 Task: Add Barbara's Cinnamon Puffin Cereal to the cart.
Action: Mouse moved to (1024, 350)
Screenshot: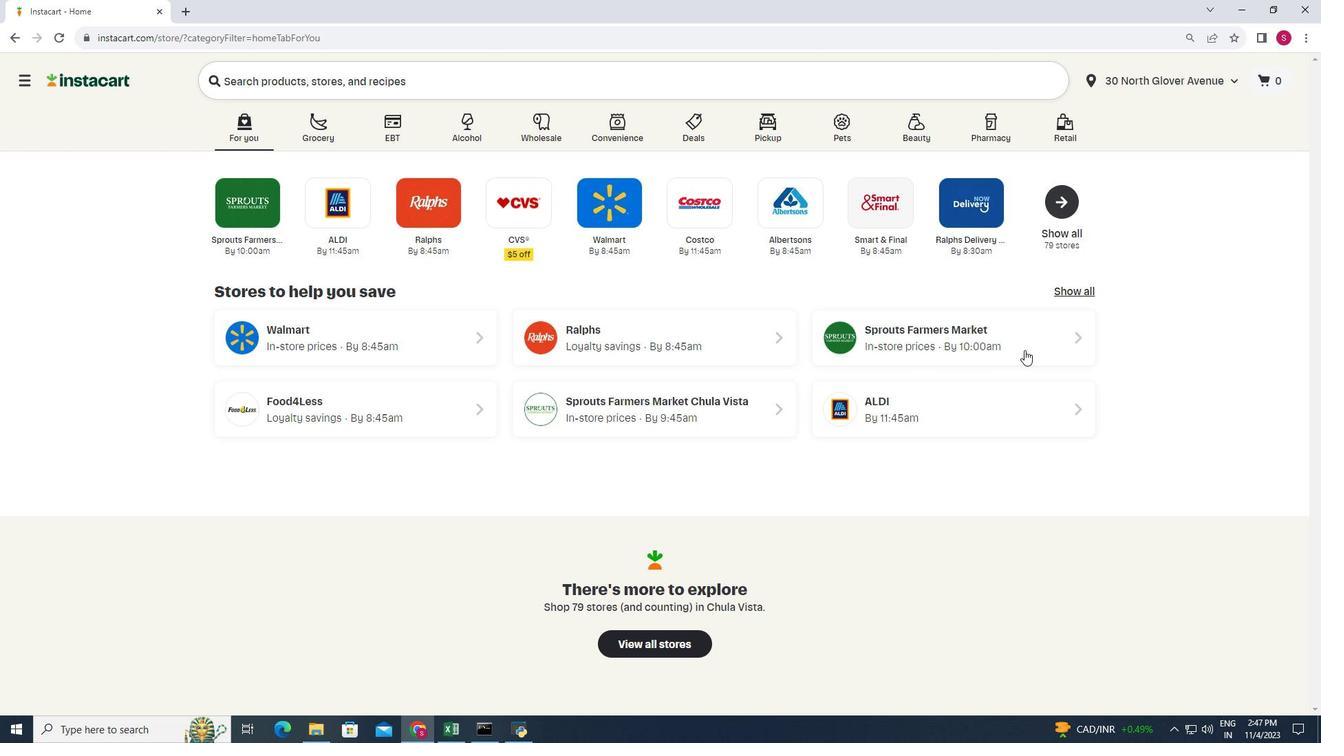 
Action: Mouse pressed left at (1024, 350)
Screenshot: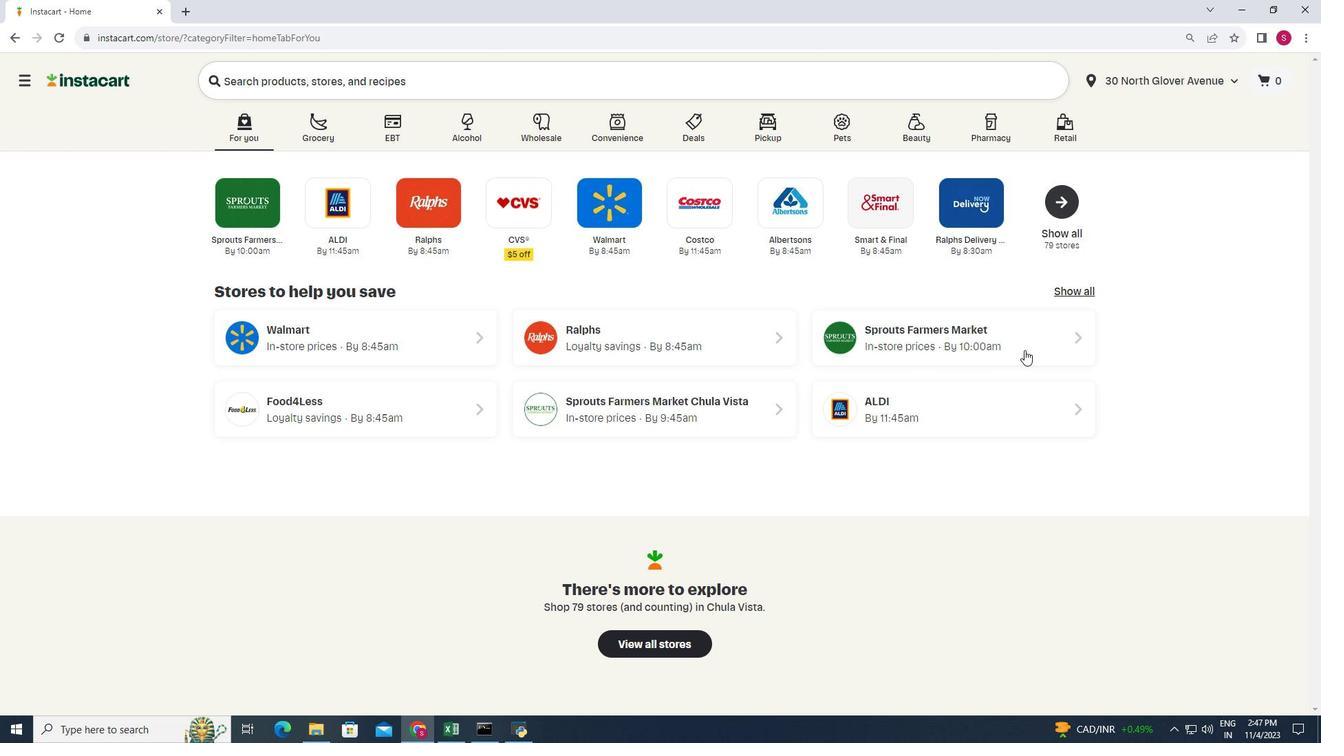 
Action: Mouse moved to (119, 567)
Screenshot: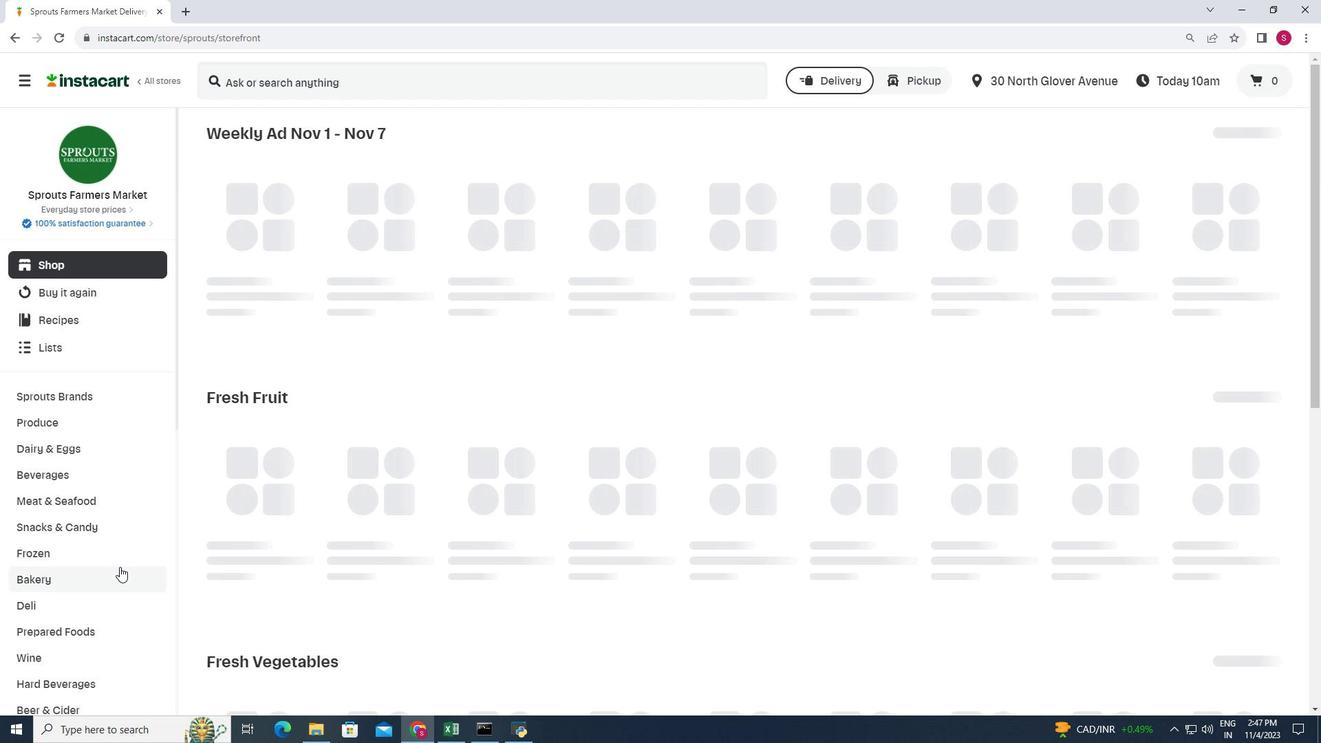 
Action: Mouse scrolled (119, 566) with delta (0, 0)
Screenshot: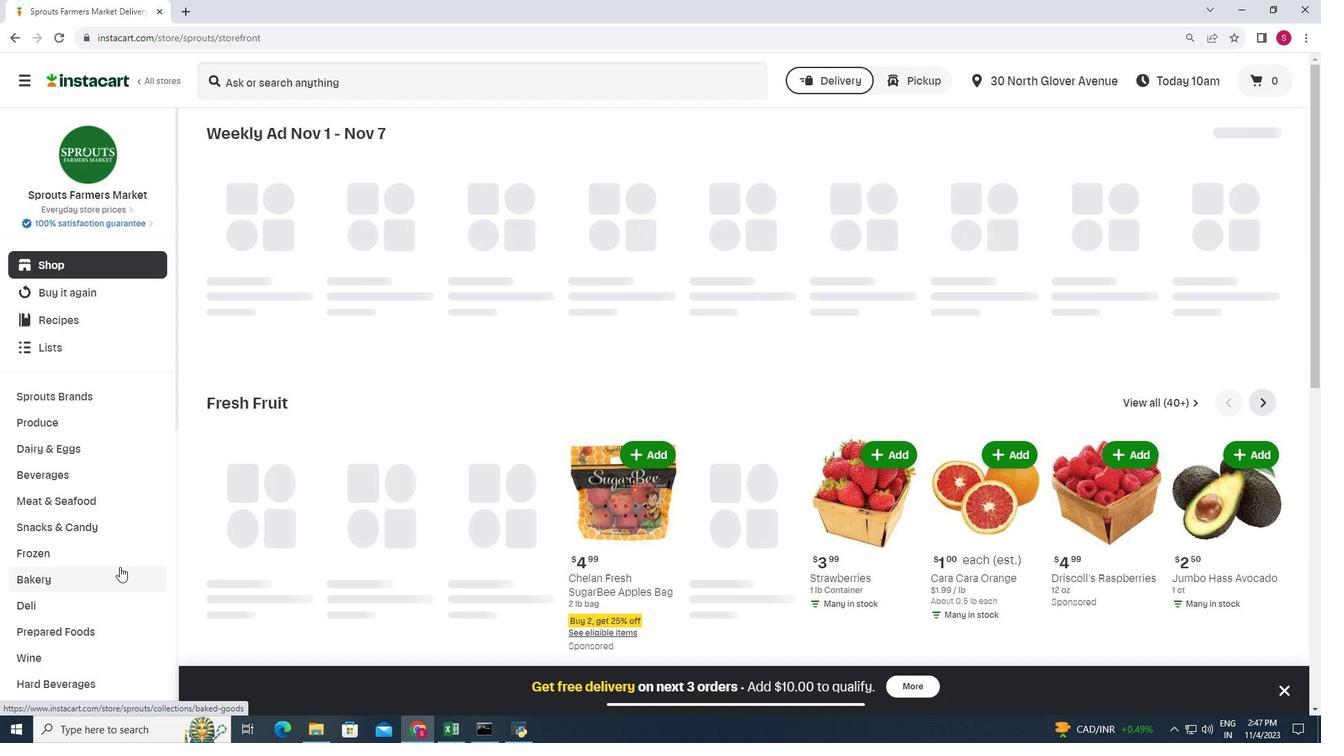 
Action: Mouse scrolled (119, 566) with delta (0, 0)
Screenshot: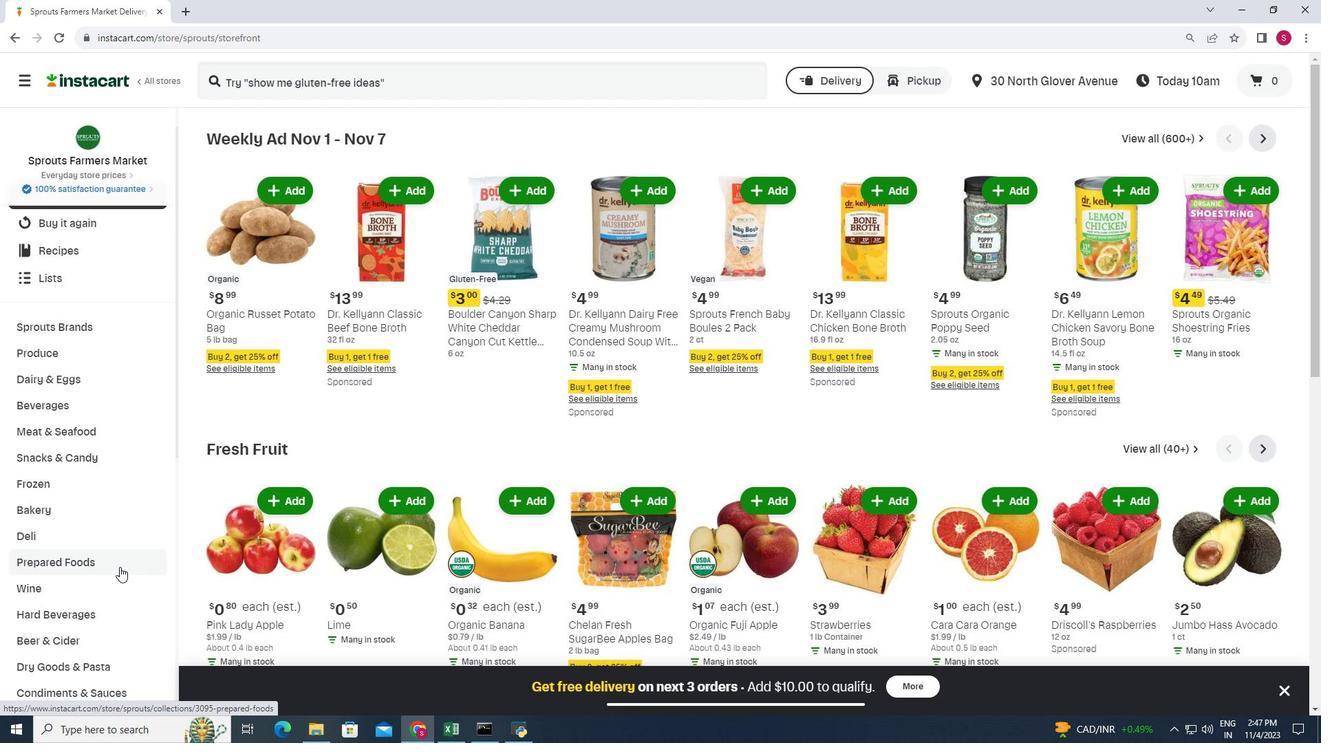 
Action: Mouse moved to (97, 577)
Screenshot: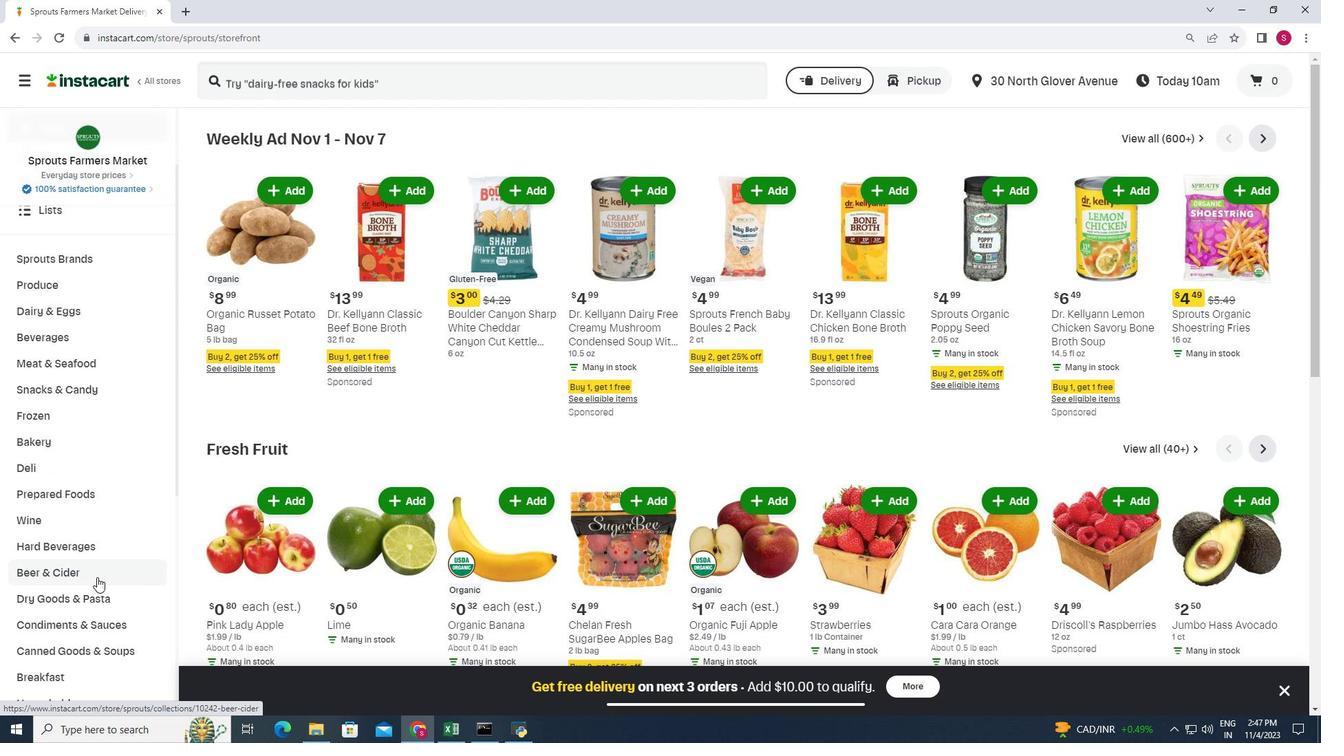 
Action: Mouse scrolled (97, 576) with delta (0, 0)
Screenshot: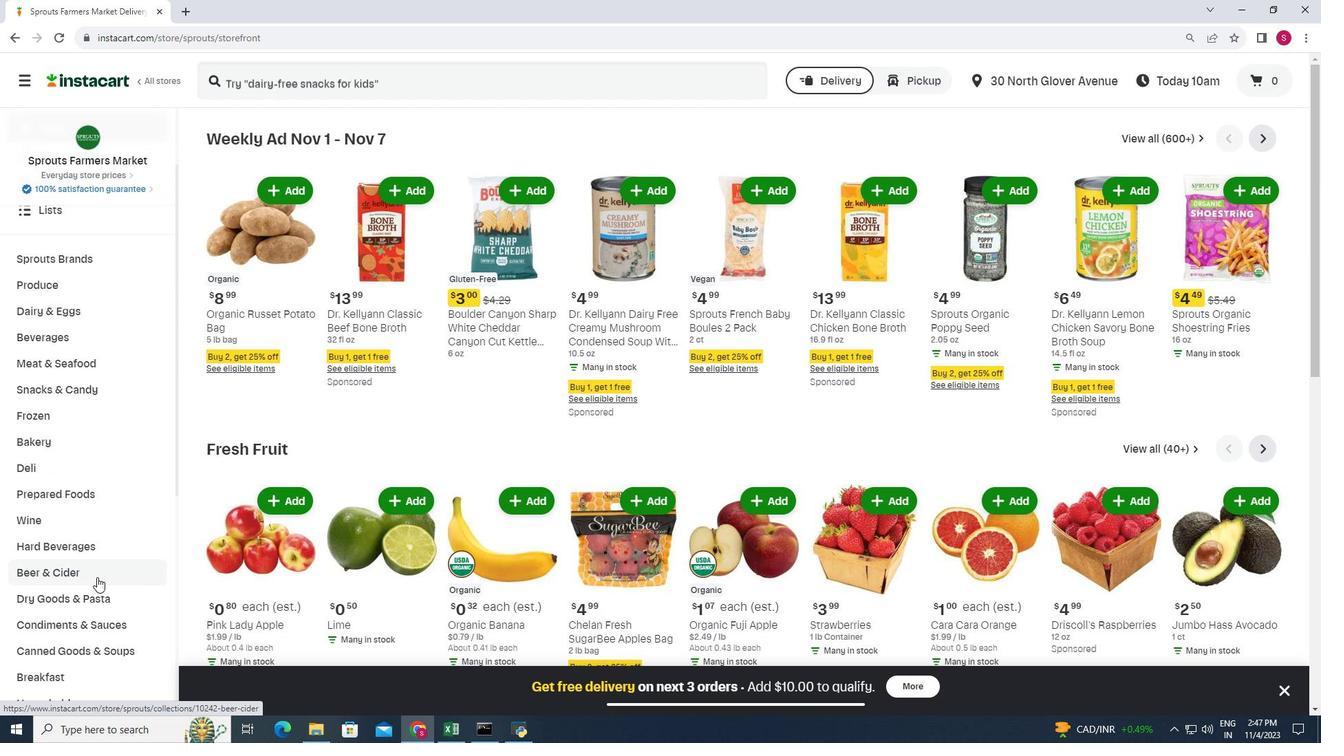 
Action: Mouse scrolled (97, 576) with delta (0, 0)
Screenshot: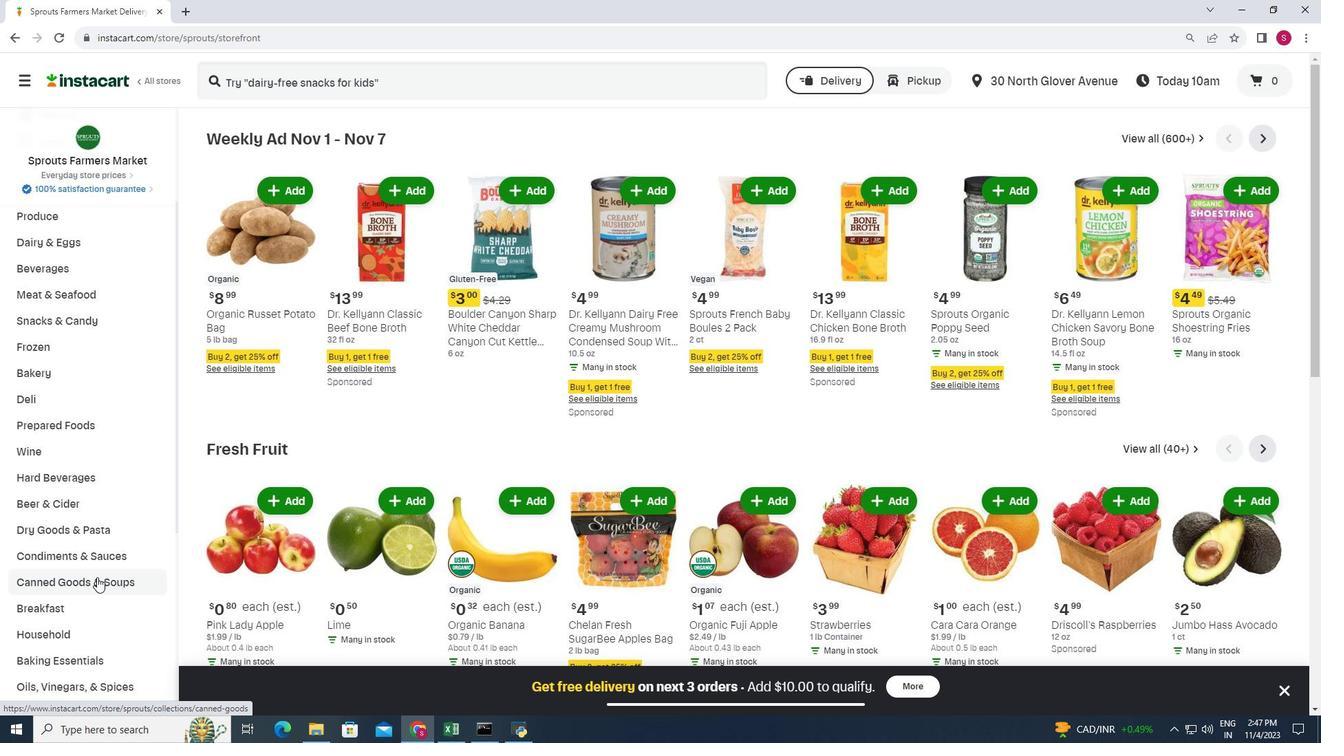 
Action: Mouse moved to (103, 537)
Screenshot: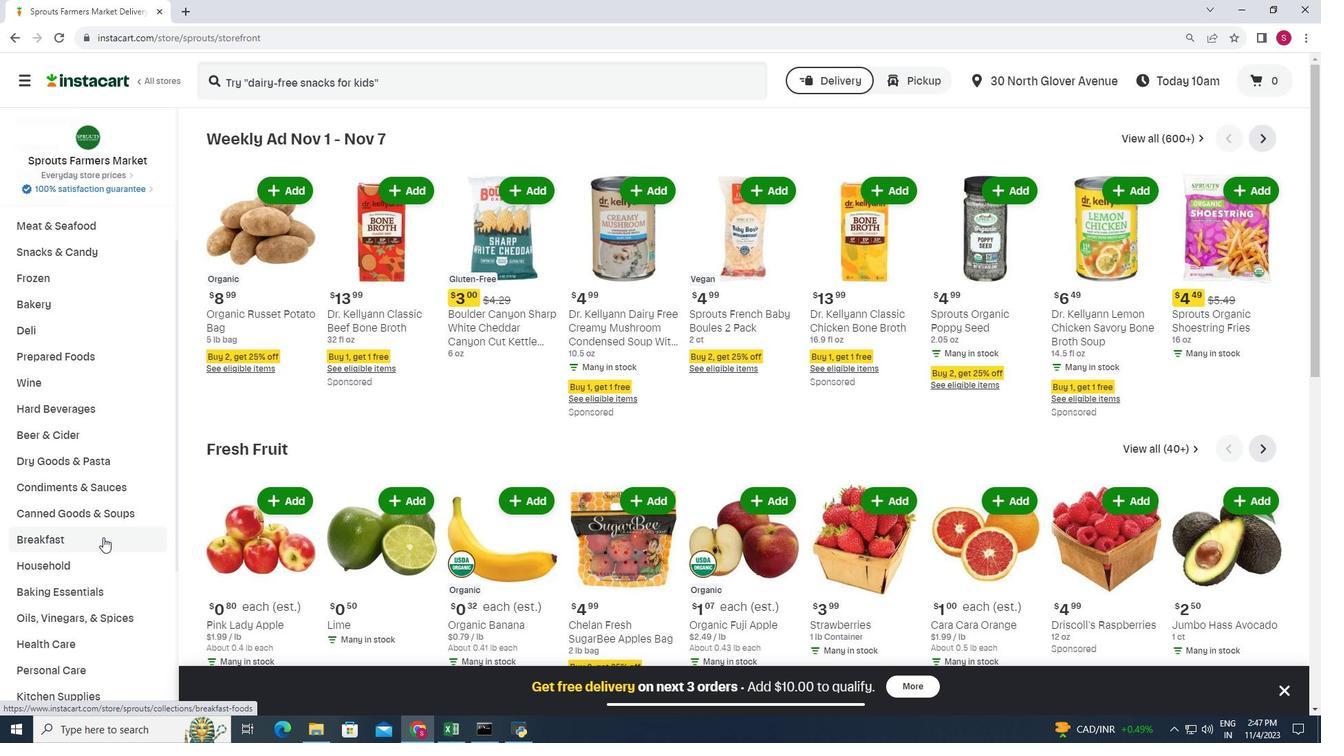 
Action: Mouse pressed left at (103, 537)
Screenshot: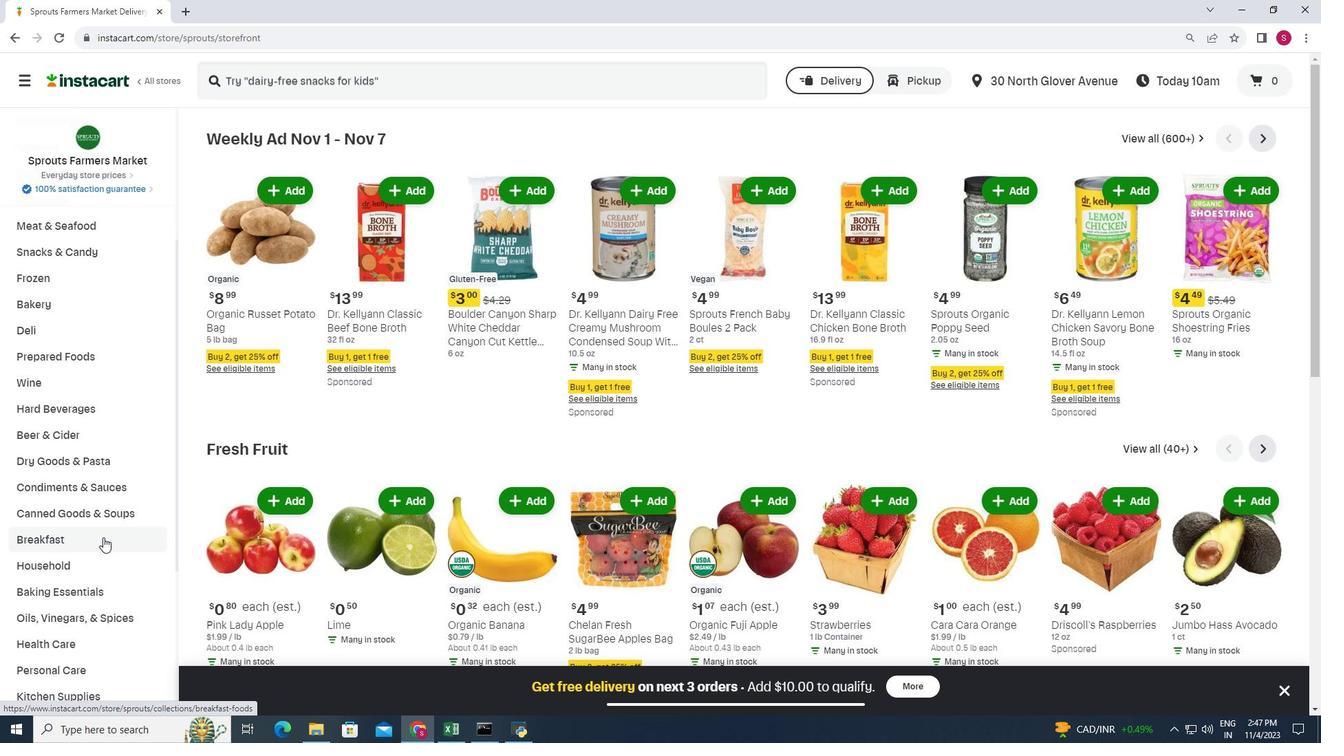 
Action: Mouse moved to (913, 168)
Screenshot: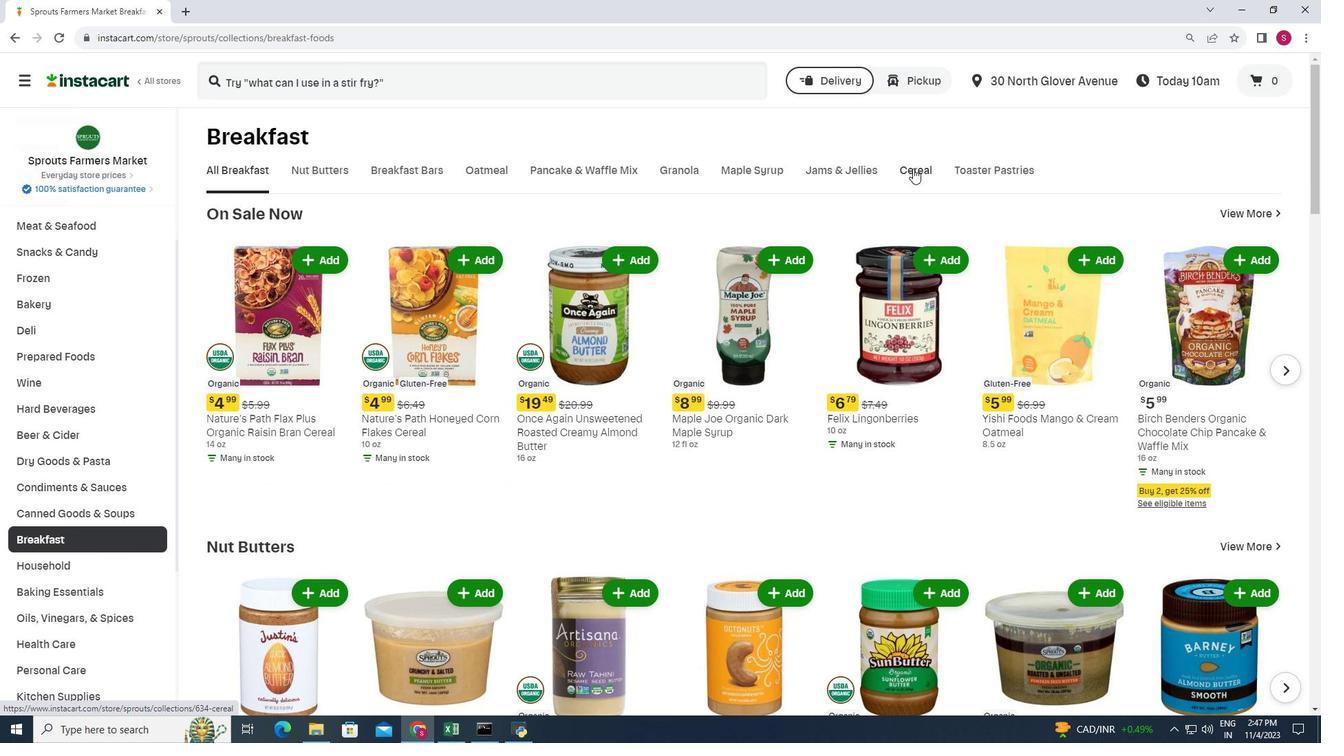 
Action: Mouse pressed left at (913, 168)
Screenshot: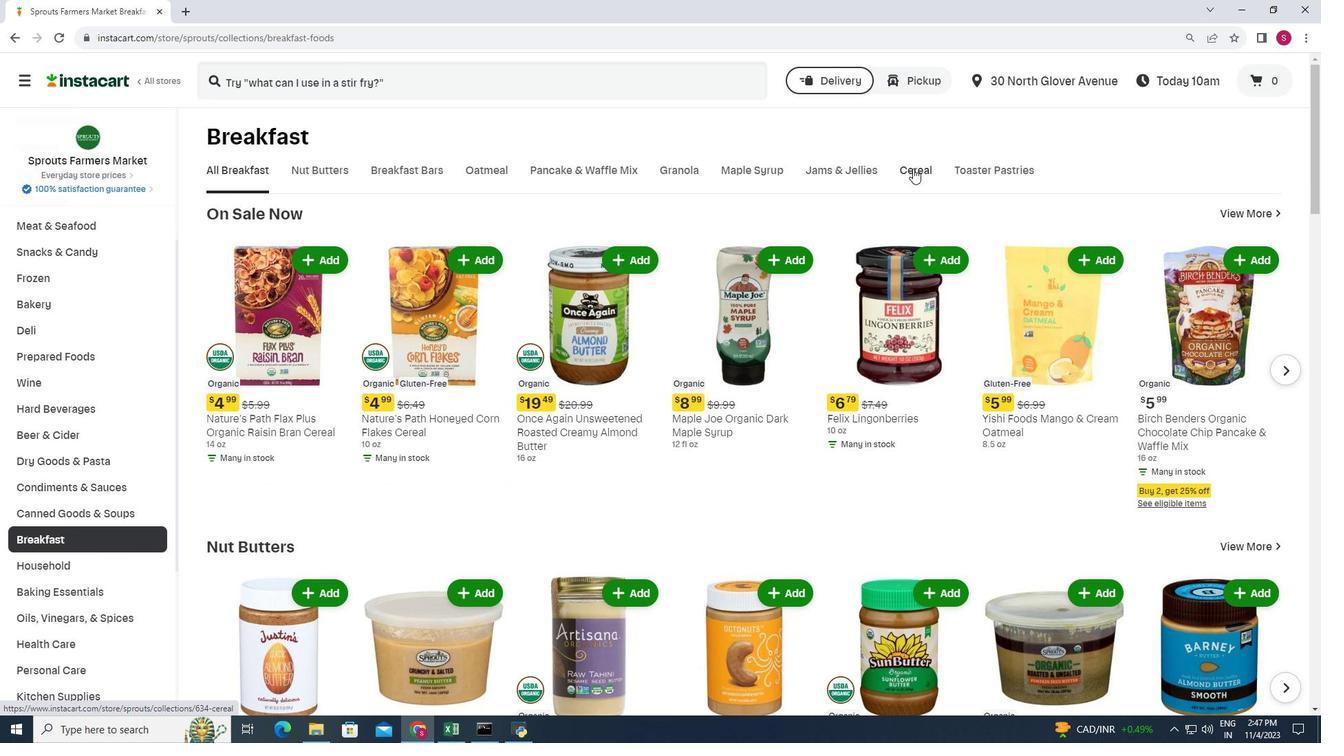 
Action: Mouse moved to (674, 227)
Screenshot: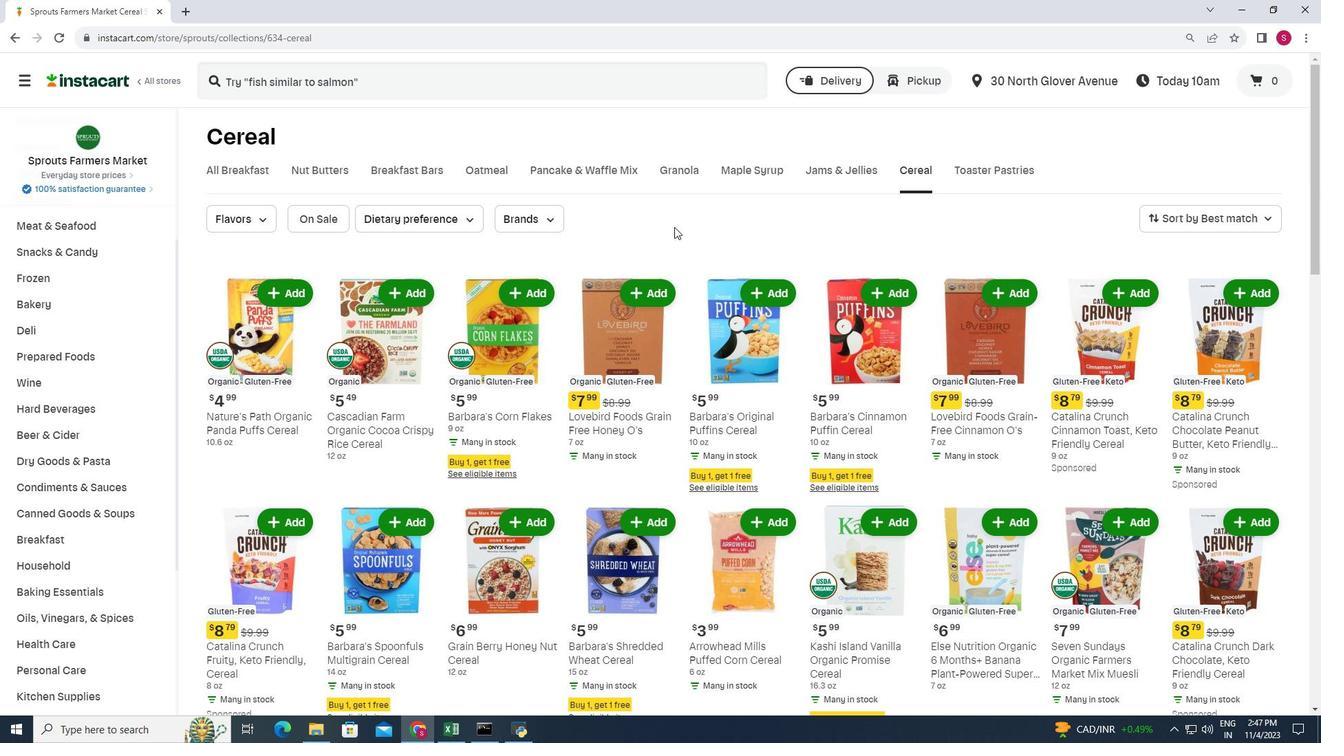 
Action: Mouse scrolled (674, 226) with delta (0, 0)
Screenshot: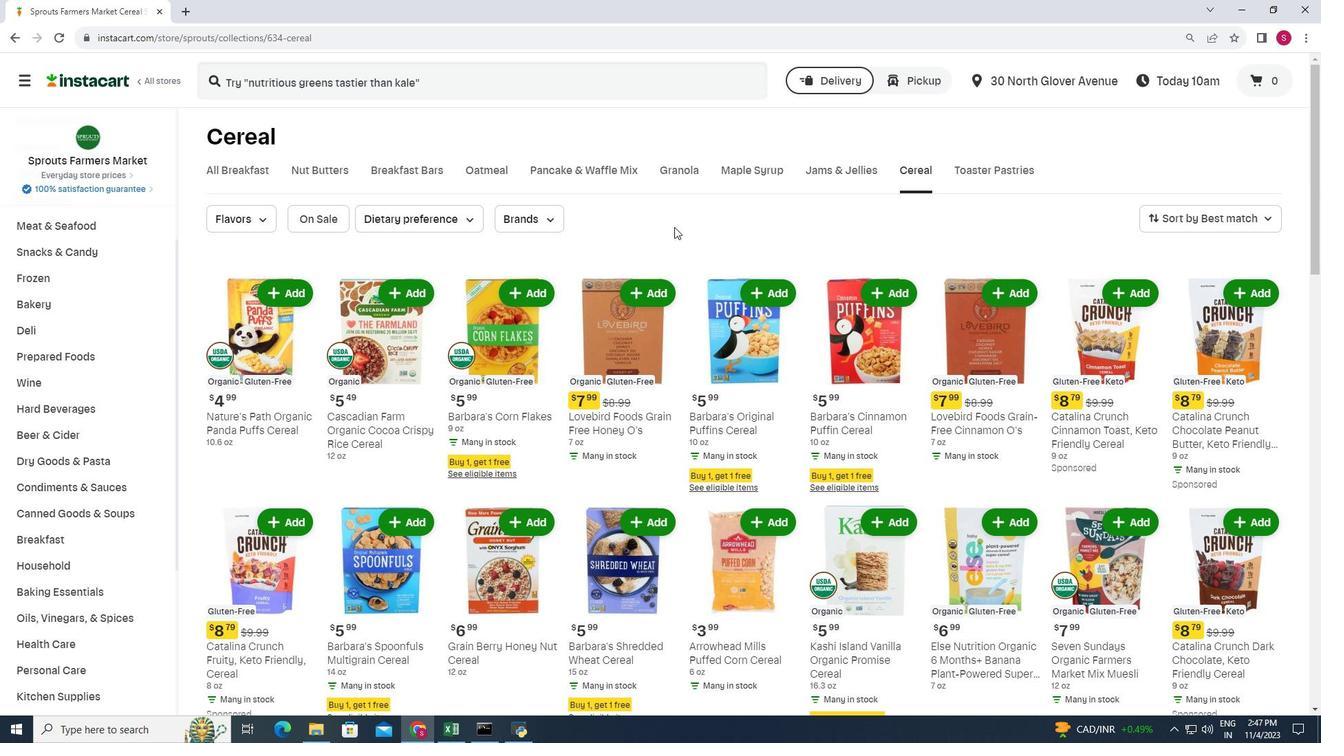 
Action: Mouse moved to (726, 285)
Screenshot: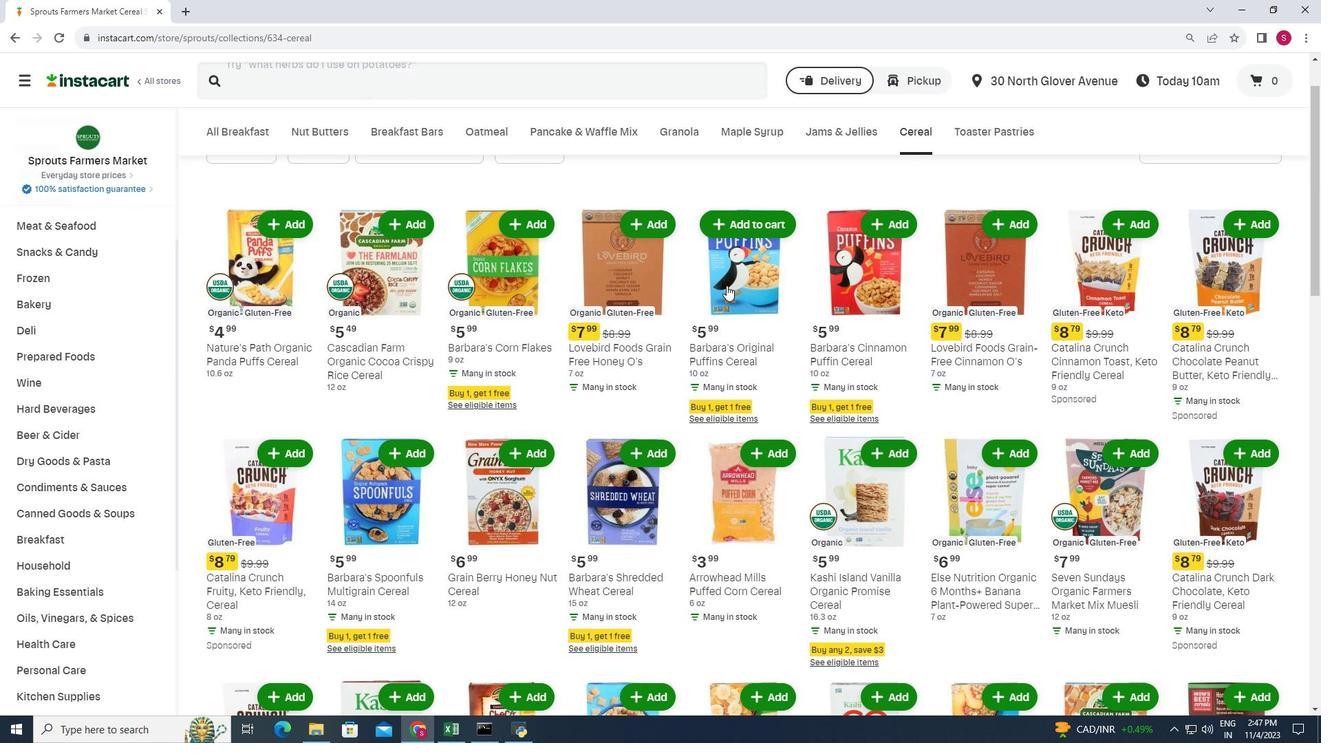 
Action: Mouse scrolled (726, 284) with delta (0, 0)
Screenshot: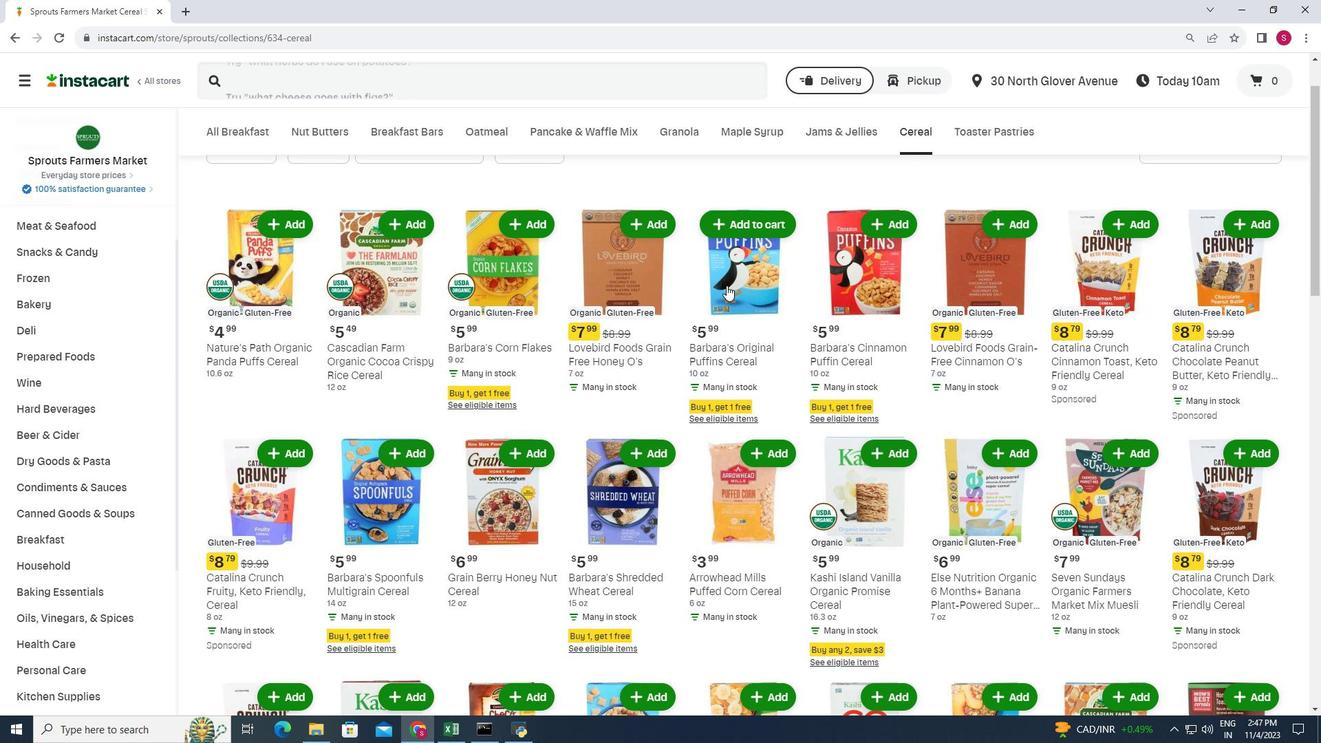 
Action: Mouse moved to (724, 285)
Screenshot: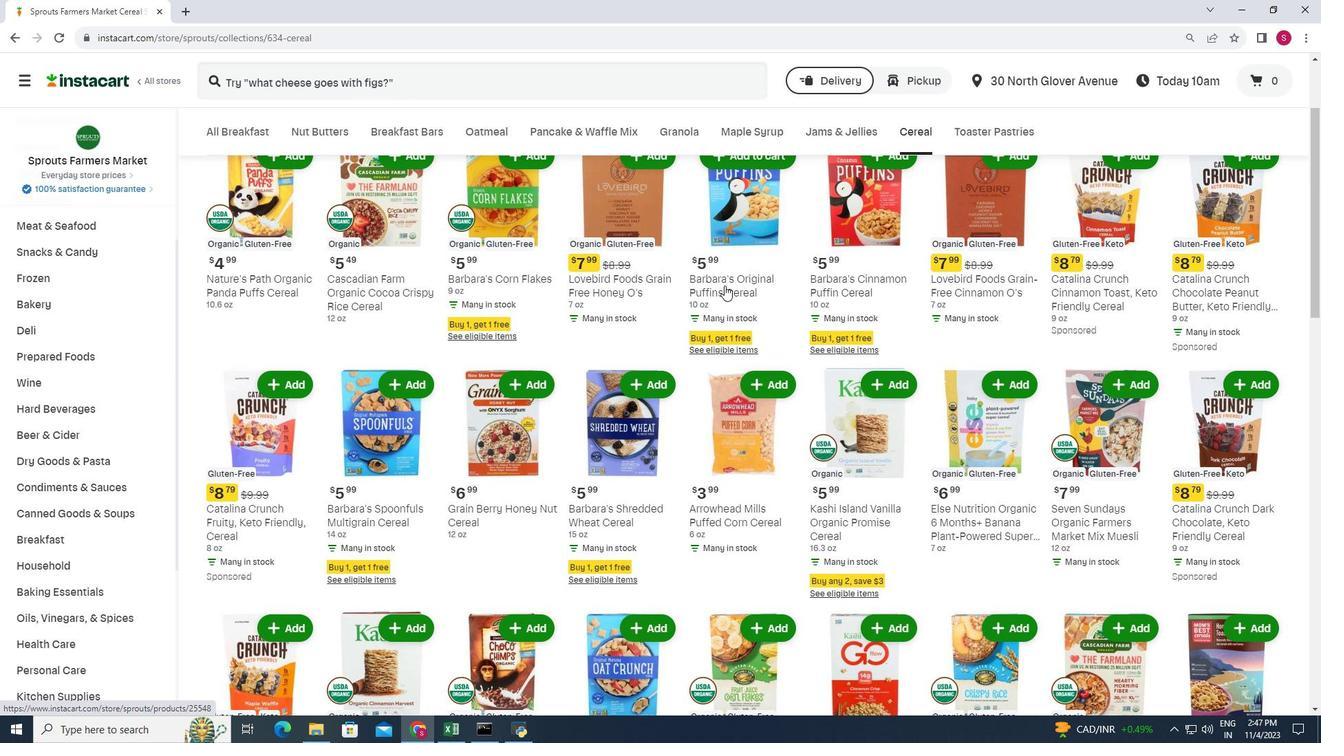 
Action: Mouse scrolled (724, 284) with delta (0, 0)
Screenshot: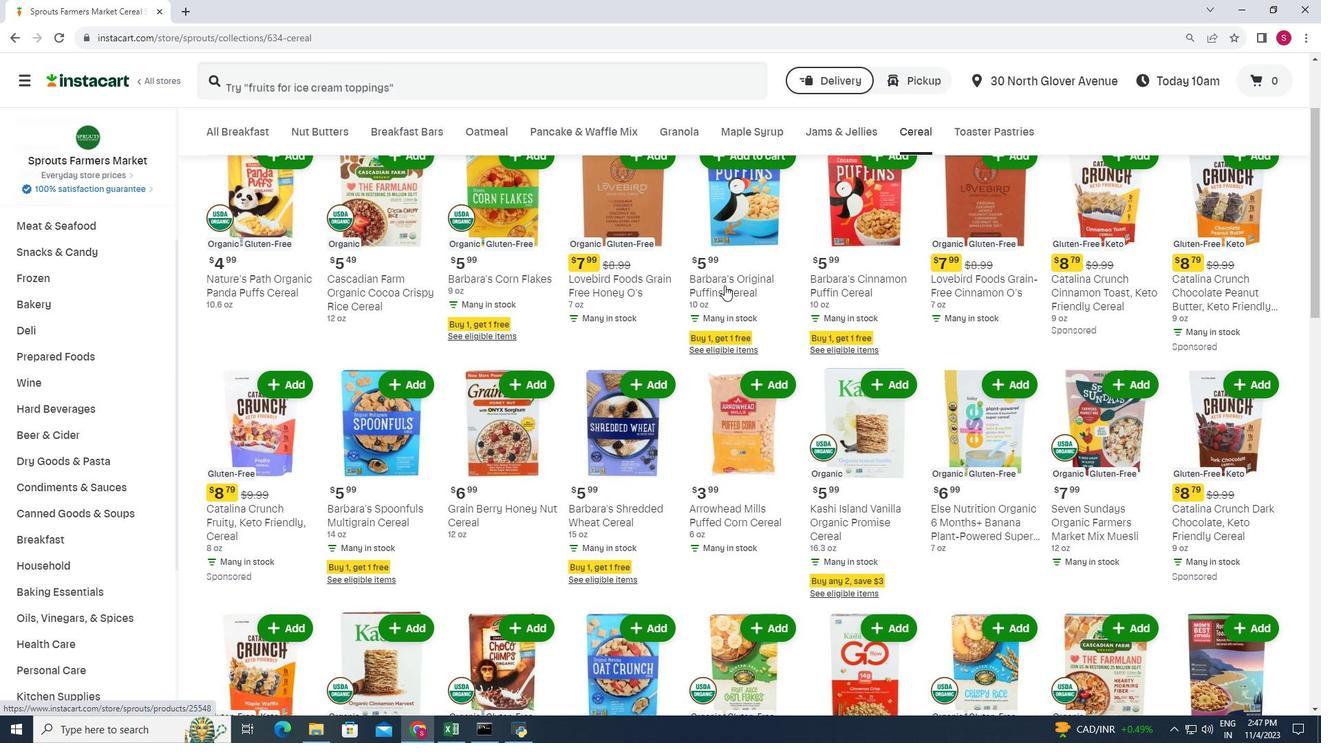
Action: Mouse scrolled (724, 284) with delta (0, 0)
Screenshot: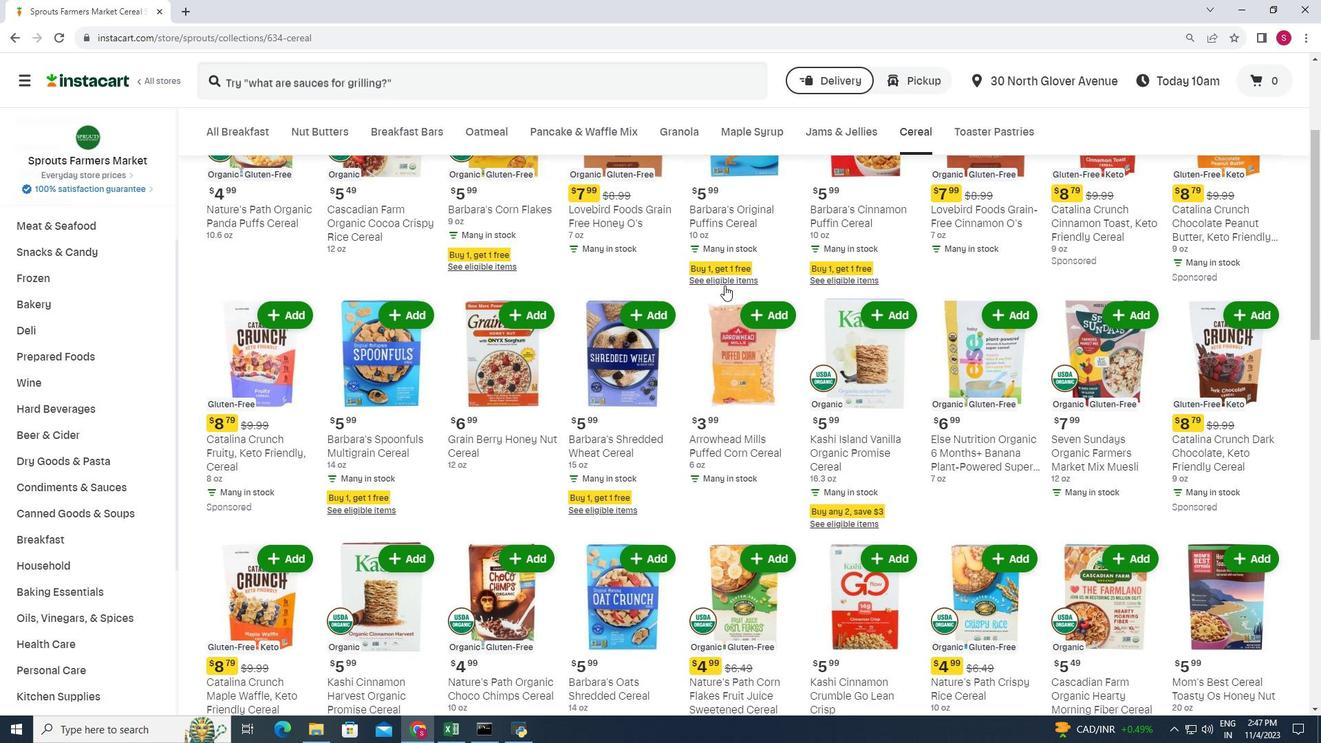 
Action: Mouse scrolled (724, 284) with delta (0, 0)
Screenshot: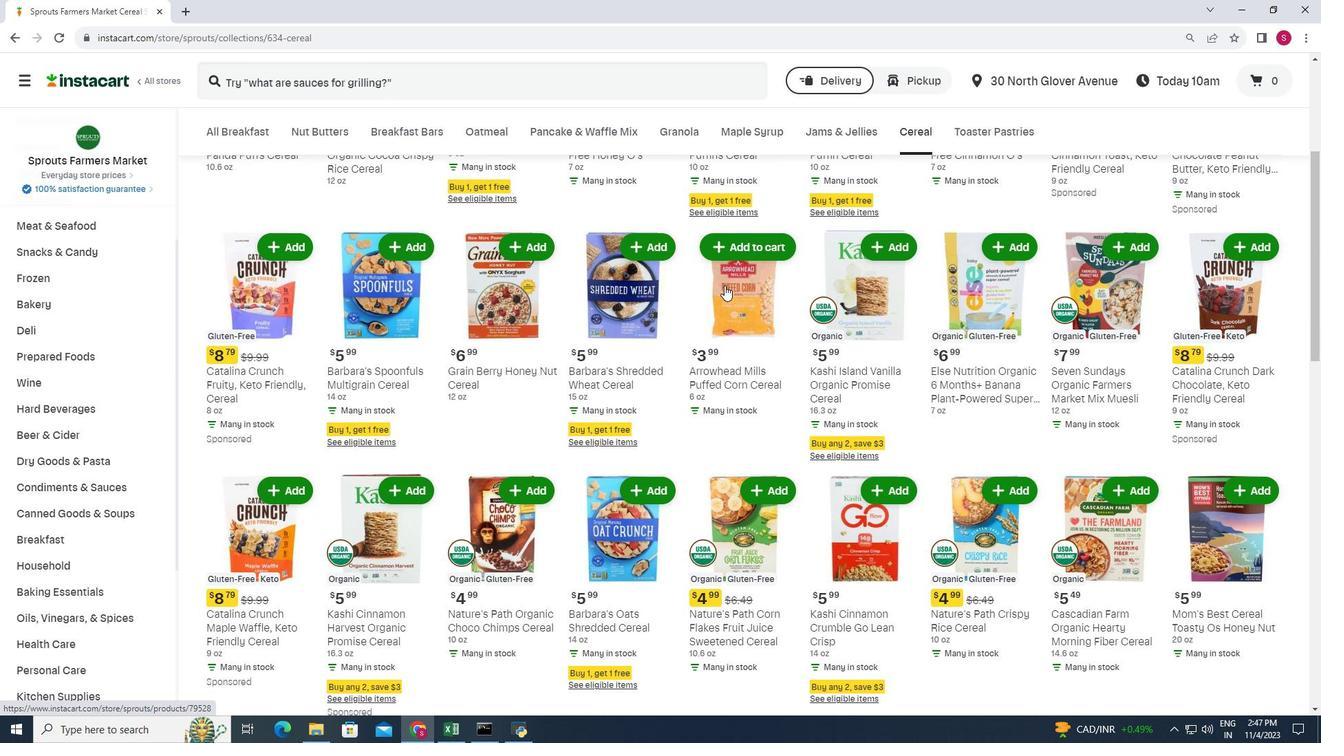 
Action: Mouse scrolled (724, 284) with delta (0, 0)
Screenshot: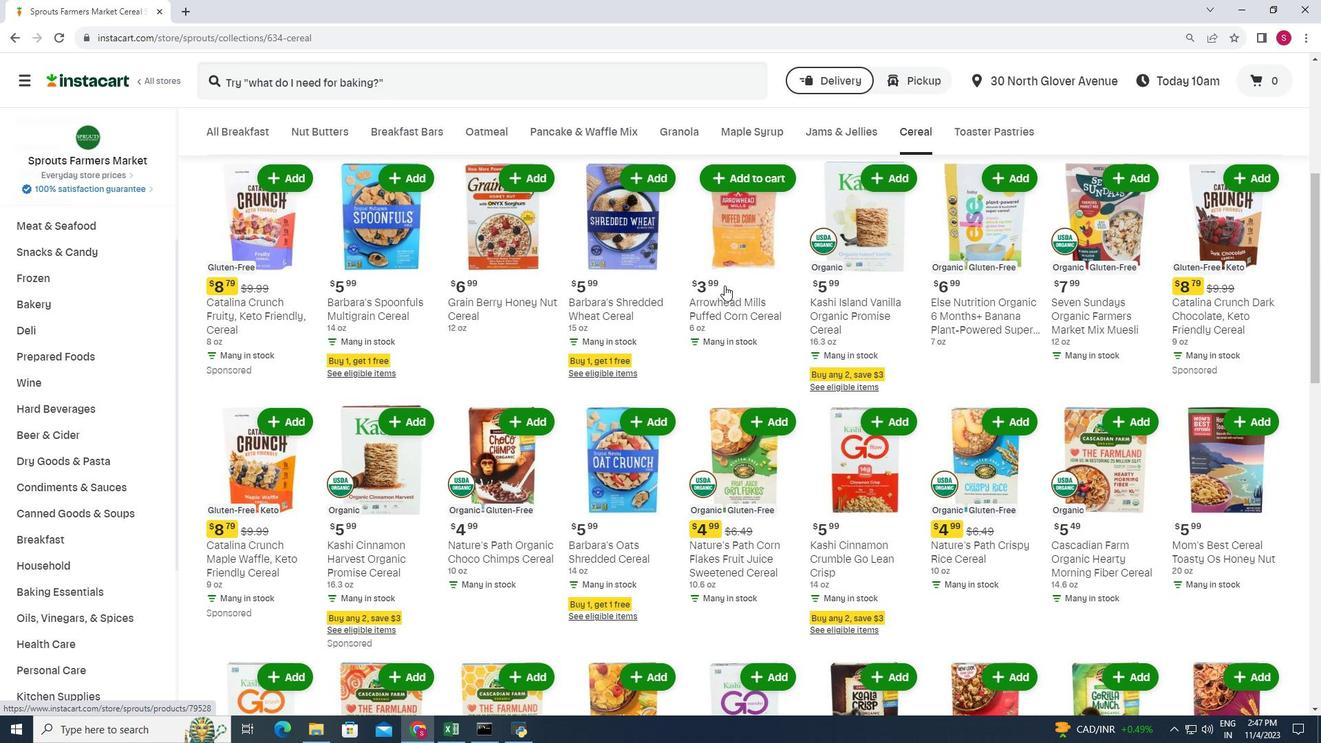 
Action: Mouse scrolled (724, 284) with delta (0, 0)
Screenshot: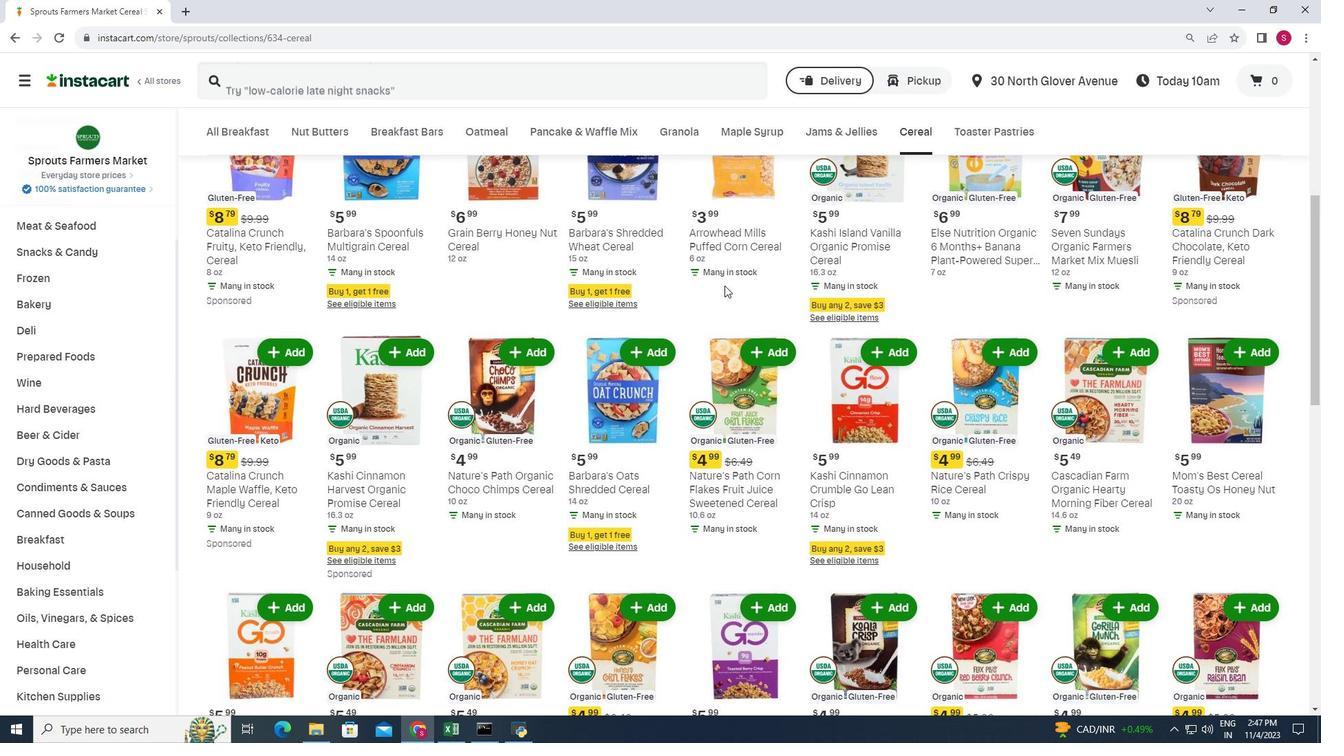 
Action: Mouse scrolled (724, 284) with delta (0, 0)
Screenshot: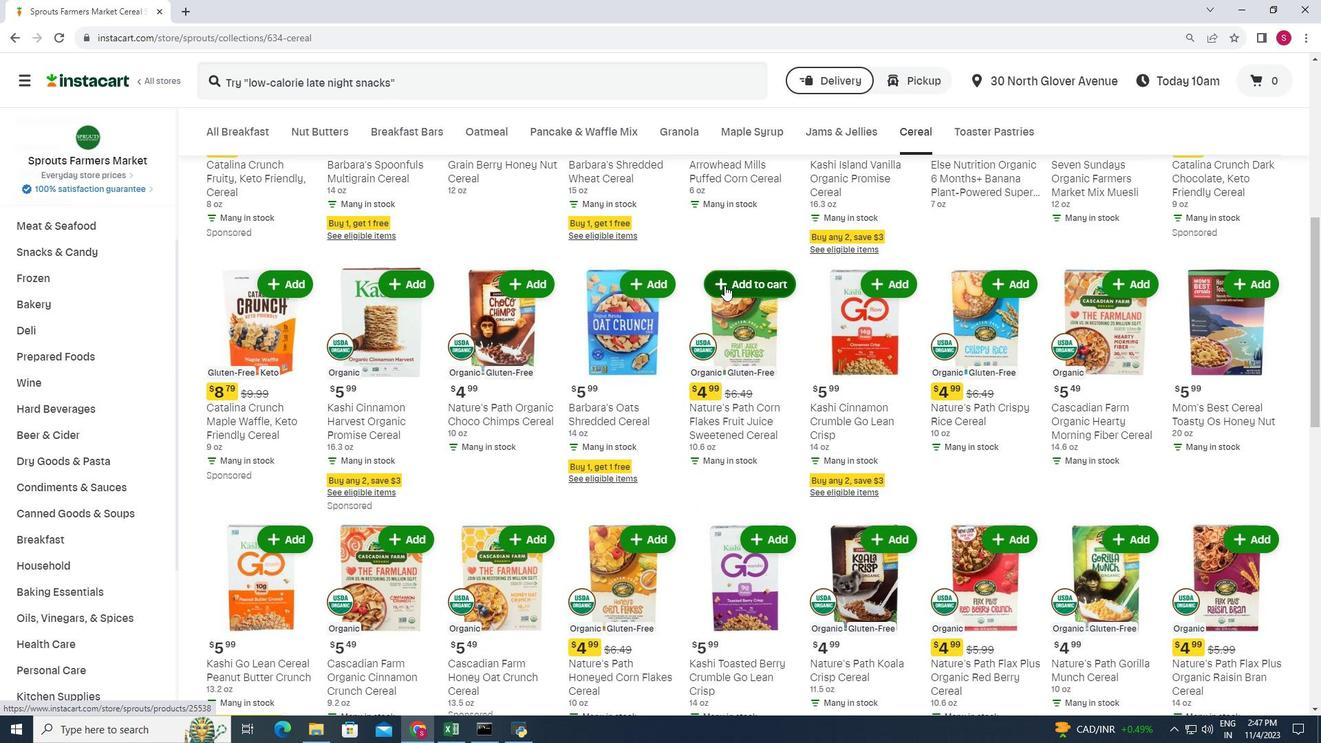 
Action: Mouse scrolled (724, 284) with delta (0, 0)
Screenshot: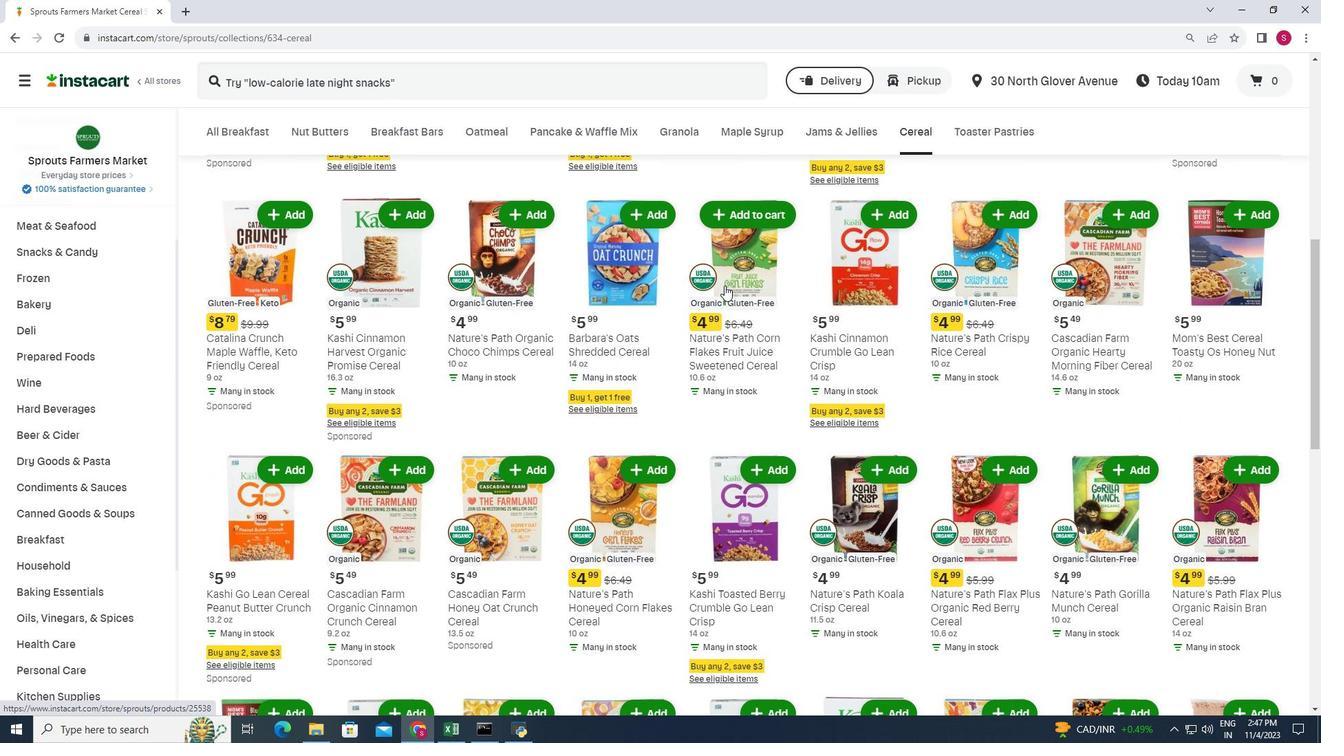 
Action: Mouse scrolled (724, 284) with delta (0, 0)
Screenshot: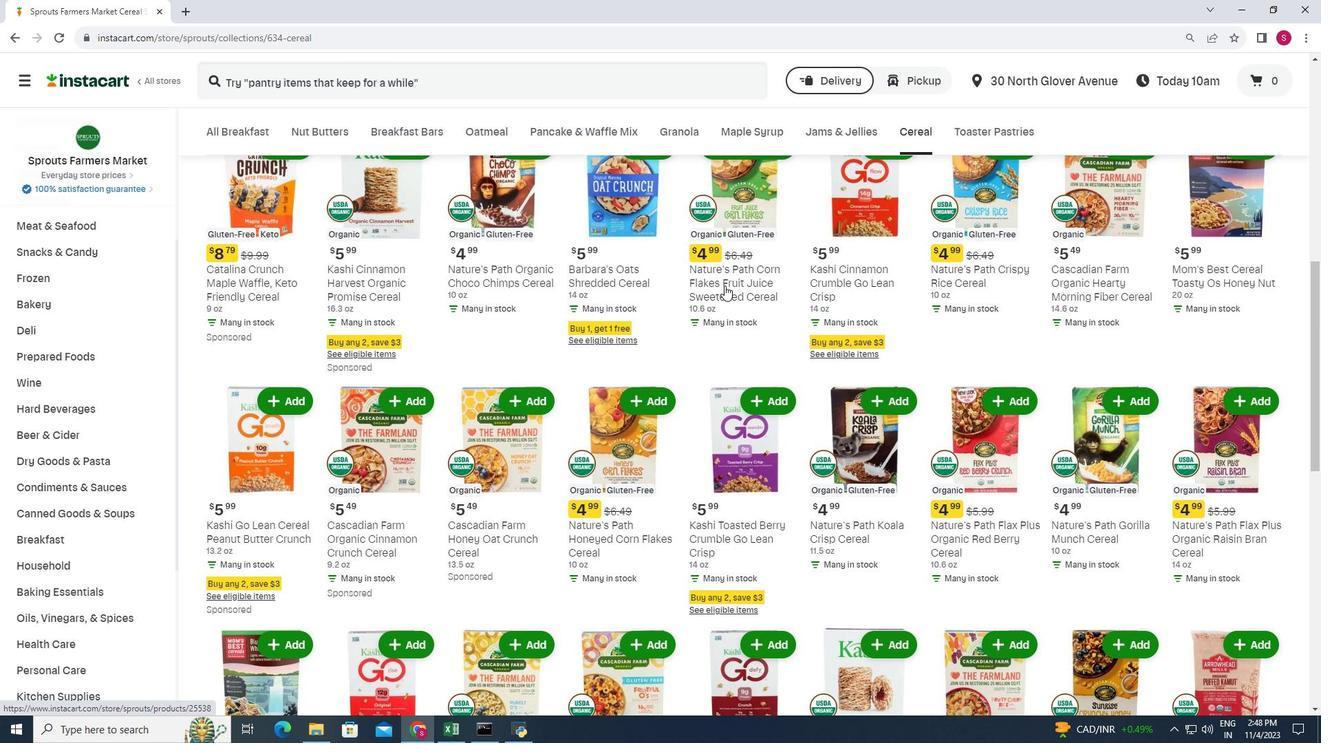 
Action: Mouse scrolled (724, 284) with delta (0, 0)
Screenshot: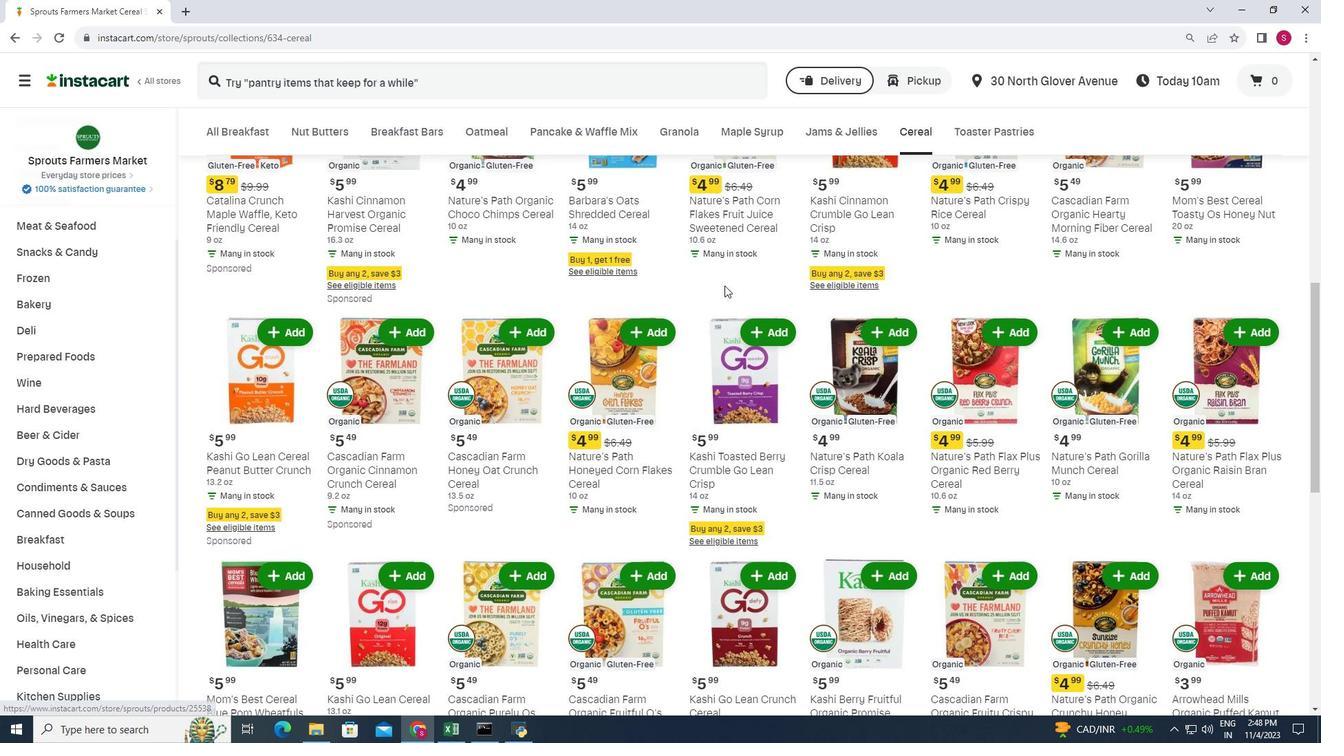 
Action: Mouse scrolled (724, 284) with delta (0, 0)
Screenshot: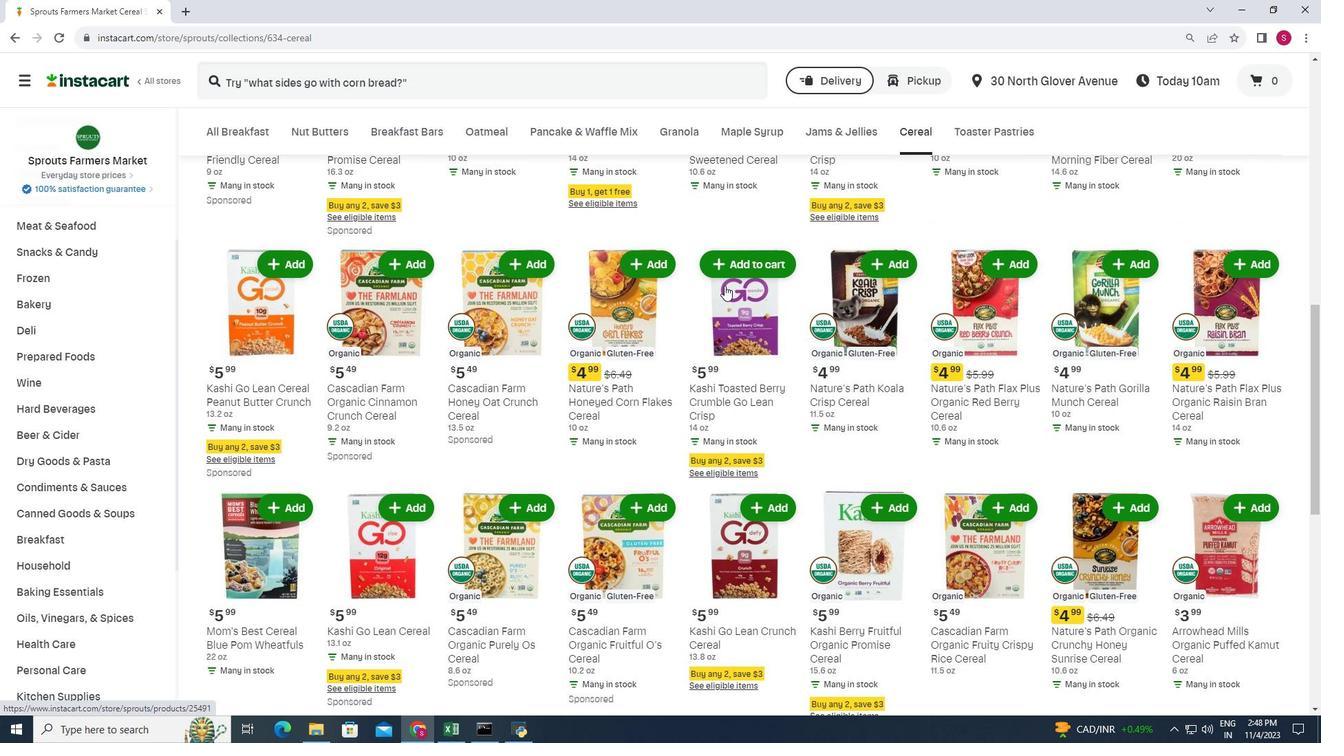 
Action: Mouse scrolled (724, 284) with delta (0, 0)
Screenshot: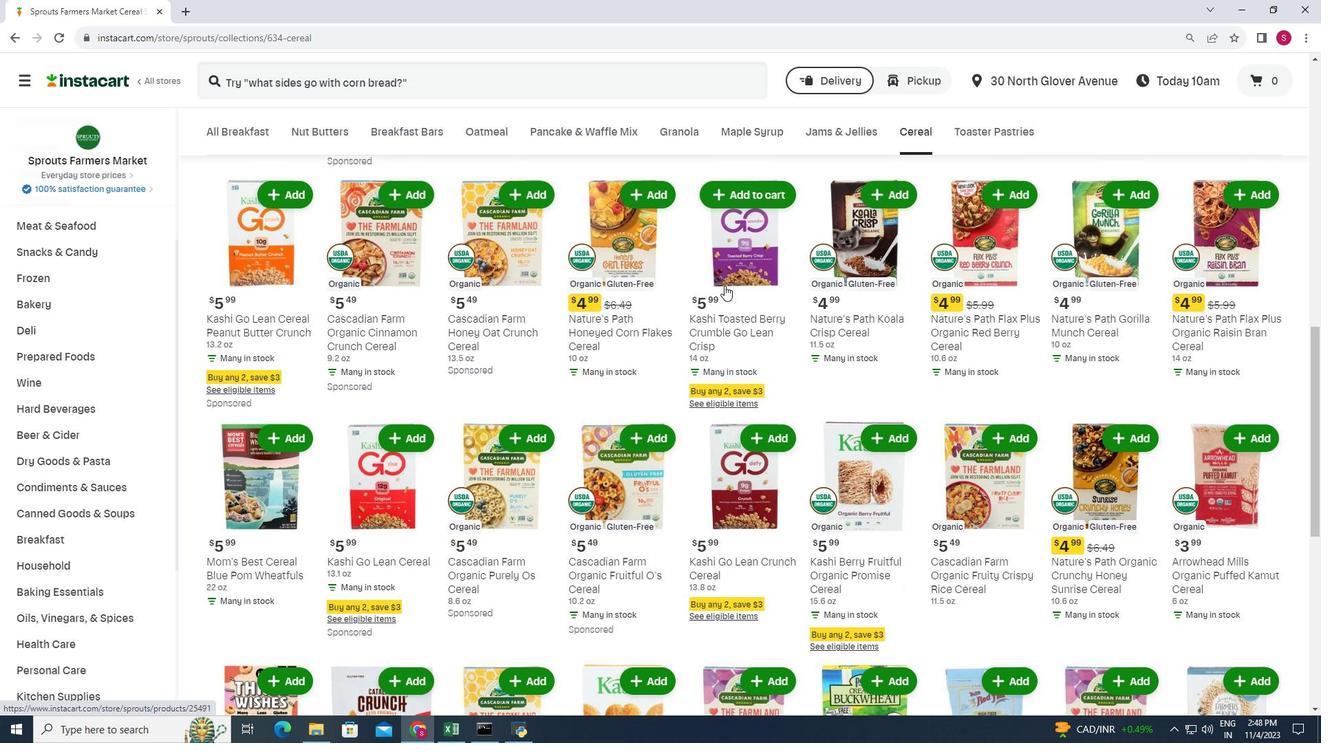 
Action: Mouse scrolled (724, 284) with delta (0, 0)
Screenshot: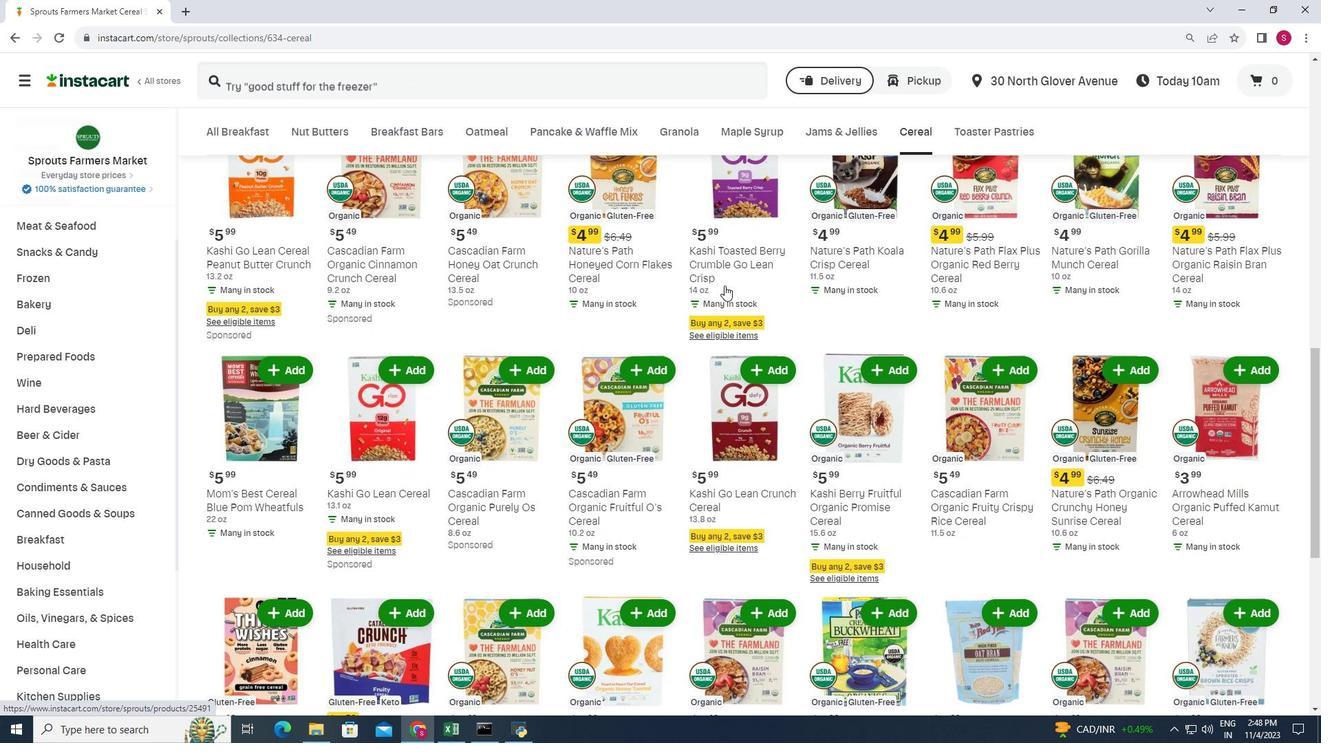 
Action: Mouse scrolled (724, 284) with delta (0, 0)
Screenshot: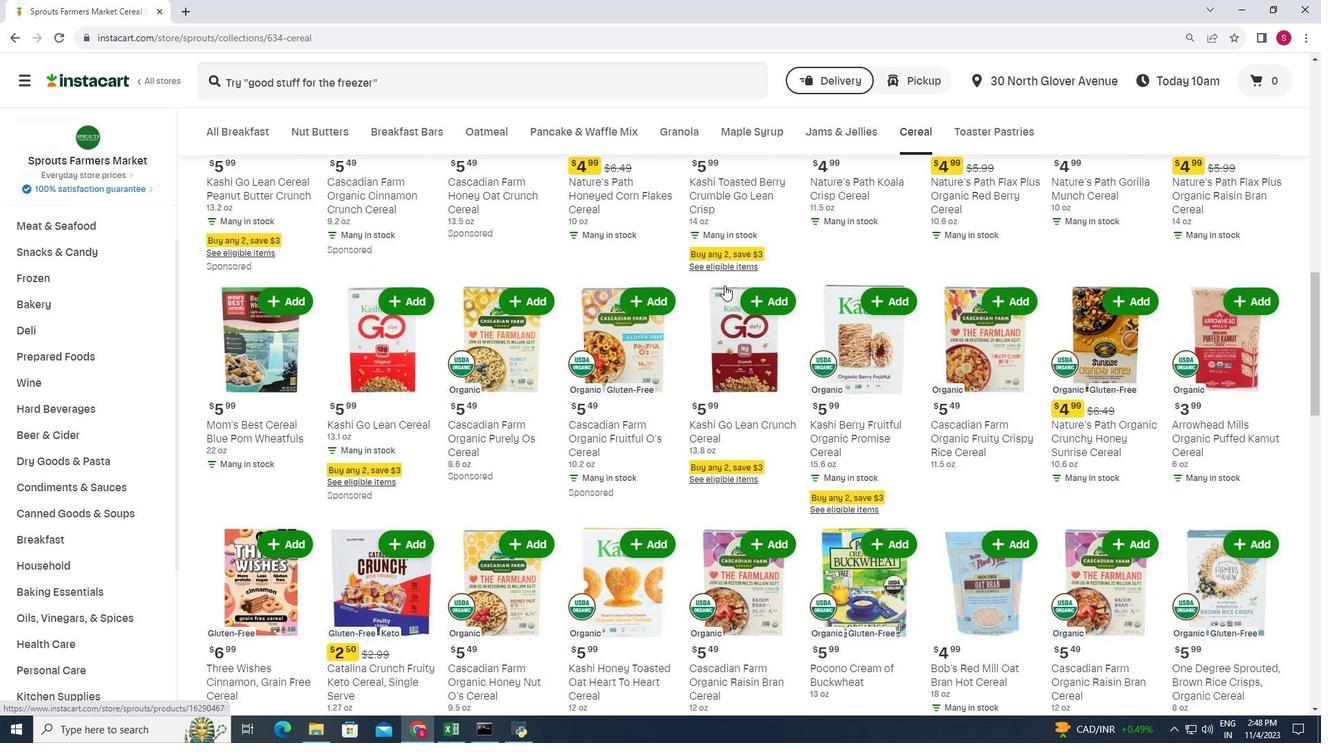 
Action: Mouse scrolled (724, 284) with delta (0, 0)
Screenshot: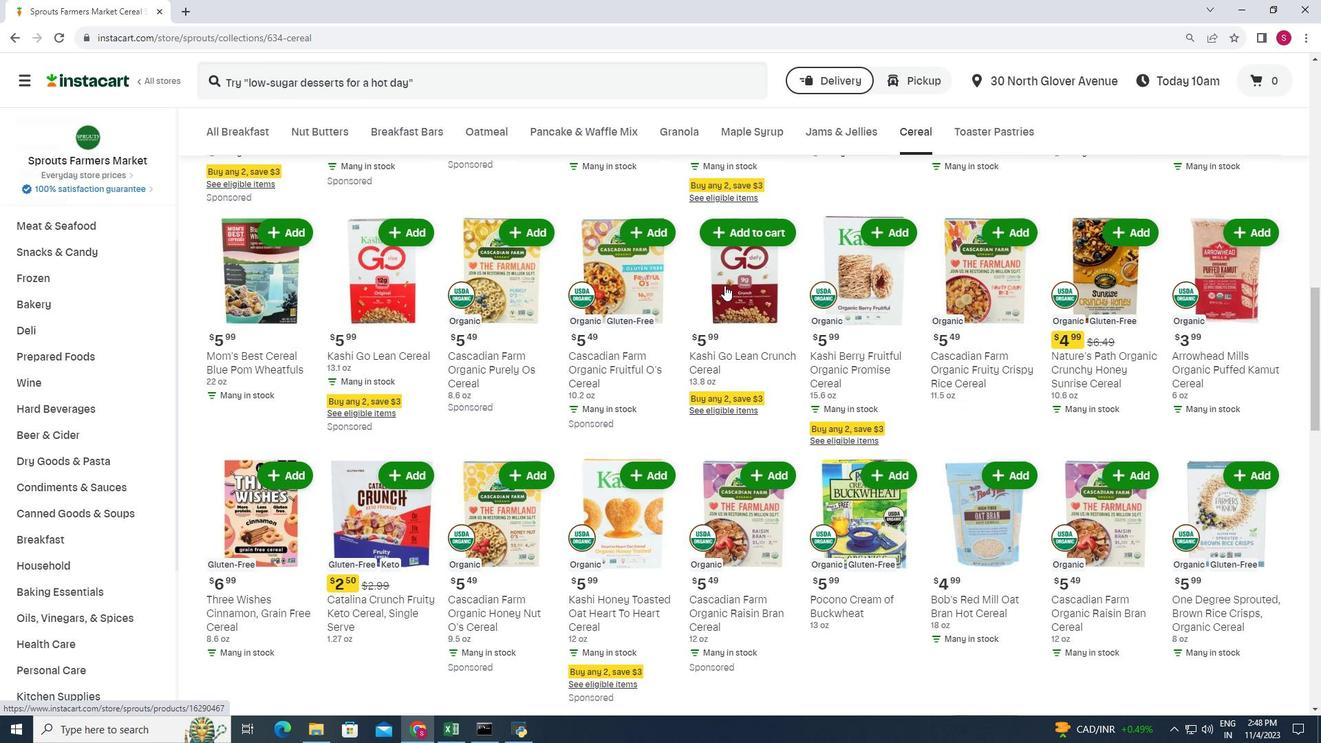 
Action: Mouse scrolled (724, 284) with delta (0, 0)
Screenshot: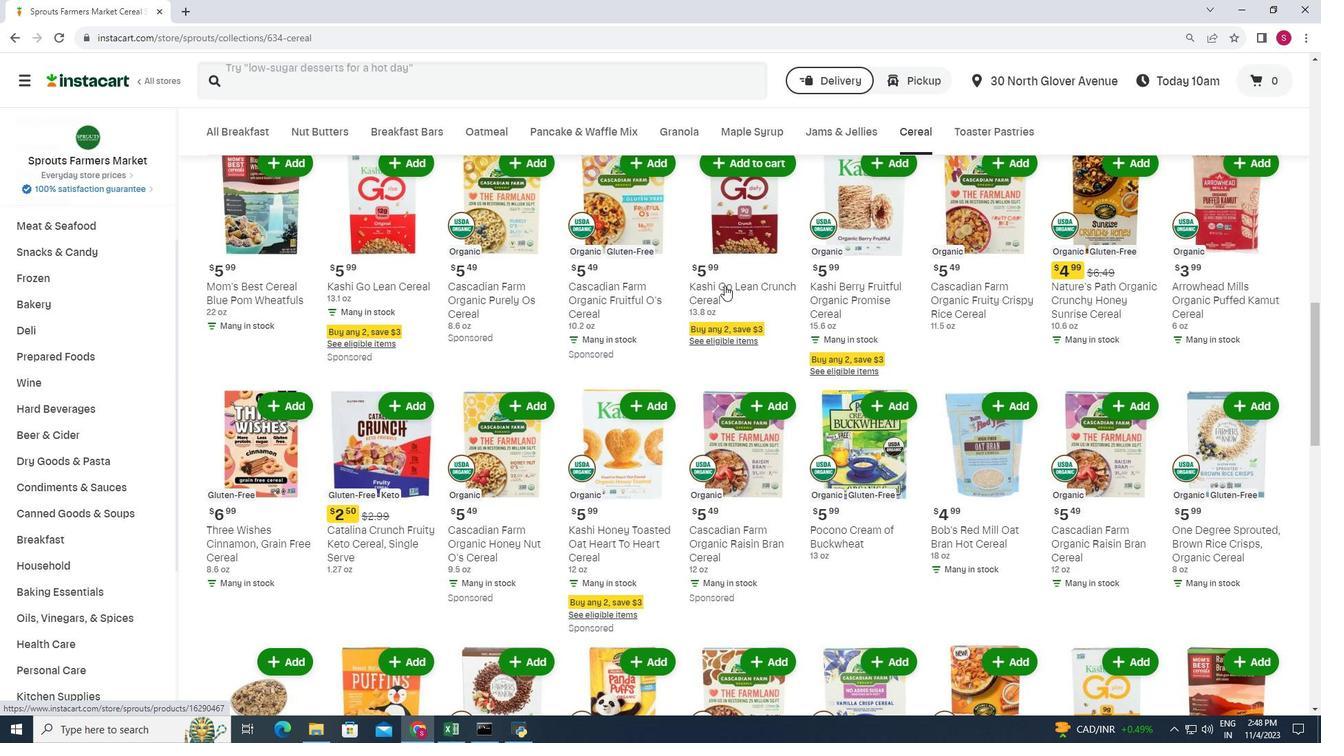 
Action: Mouse scrolled (724, 284) with delta (0, 0)
Screenshot: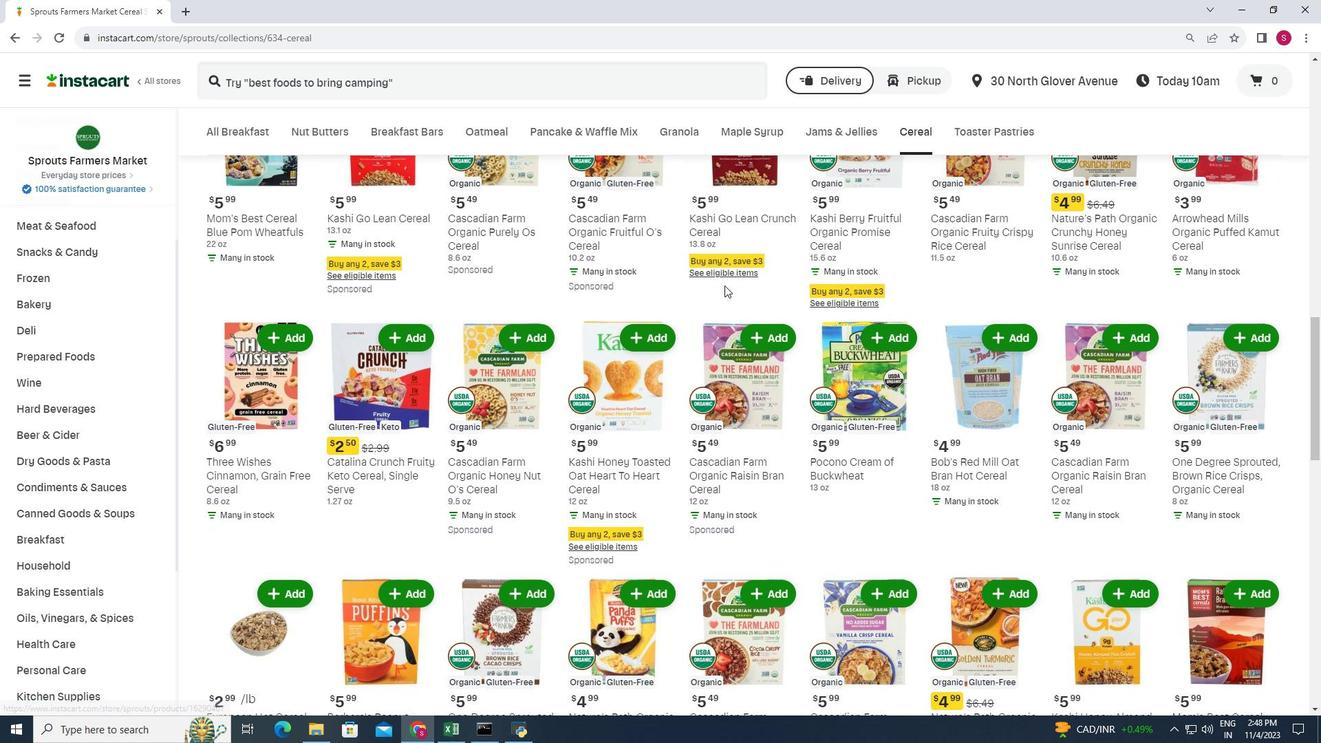 
Action: Mouse scrolled (724, 284) with delta (0, 0)
Screenshot: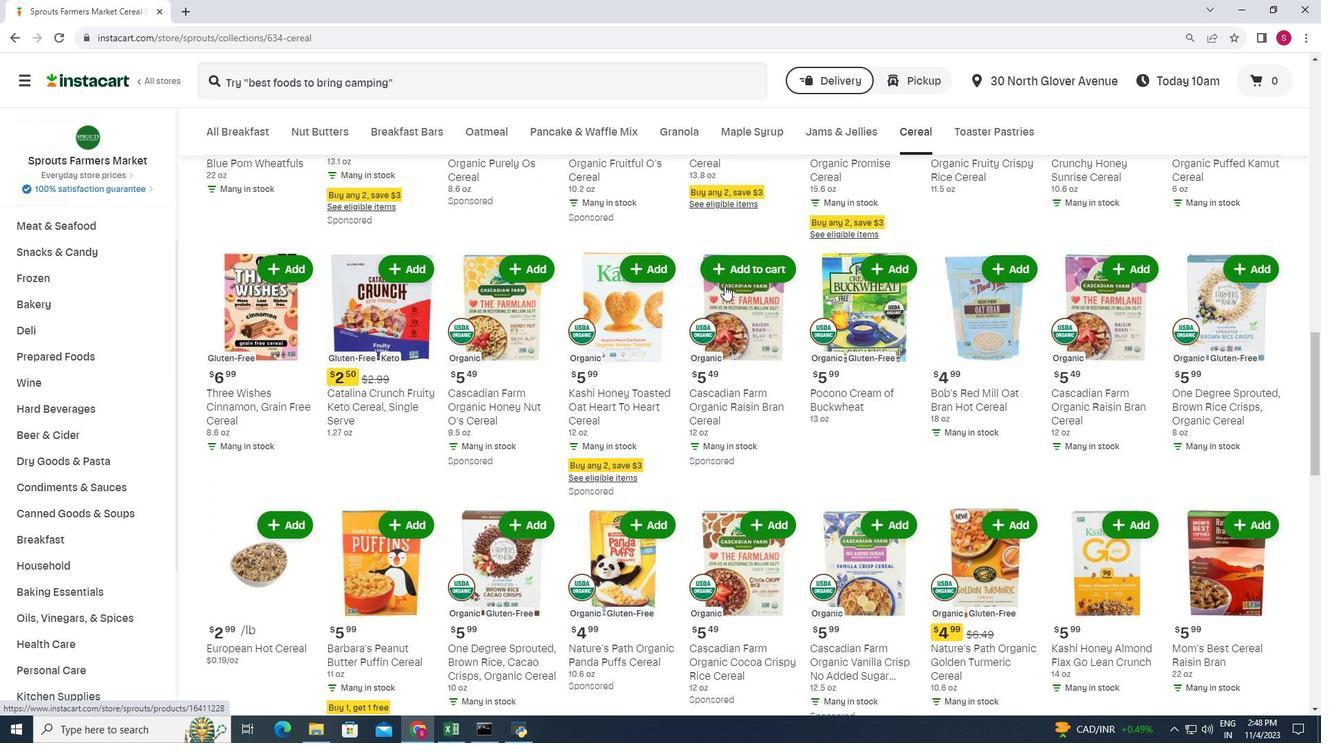 
Action: Mouse scrolled (724, 284) with delta (0, 0)
Screenshot: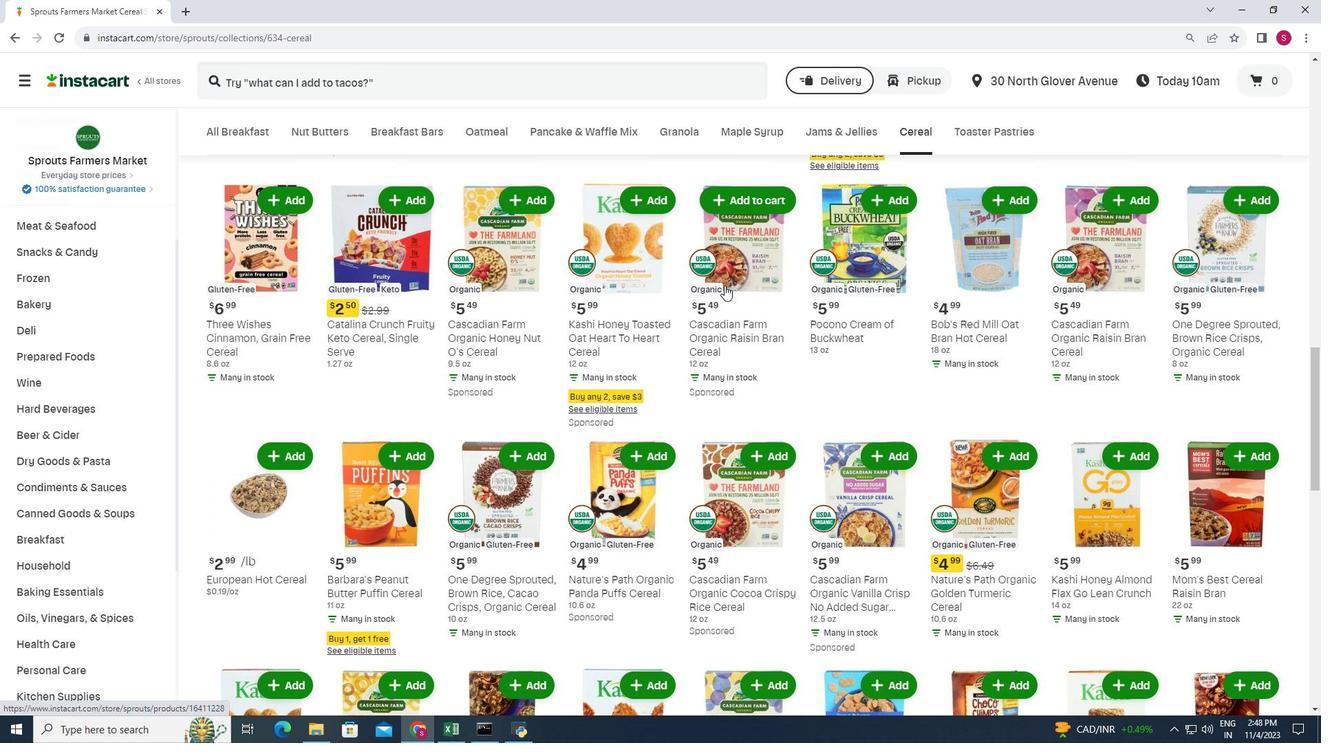 
Action: Mouse scrolled (724, 284) with delta (0, 0)
Screenshot: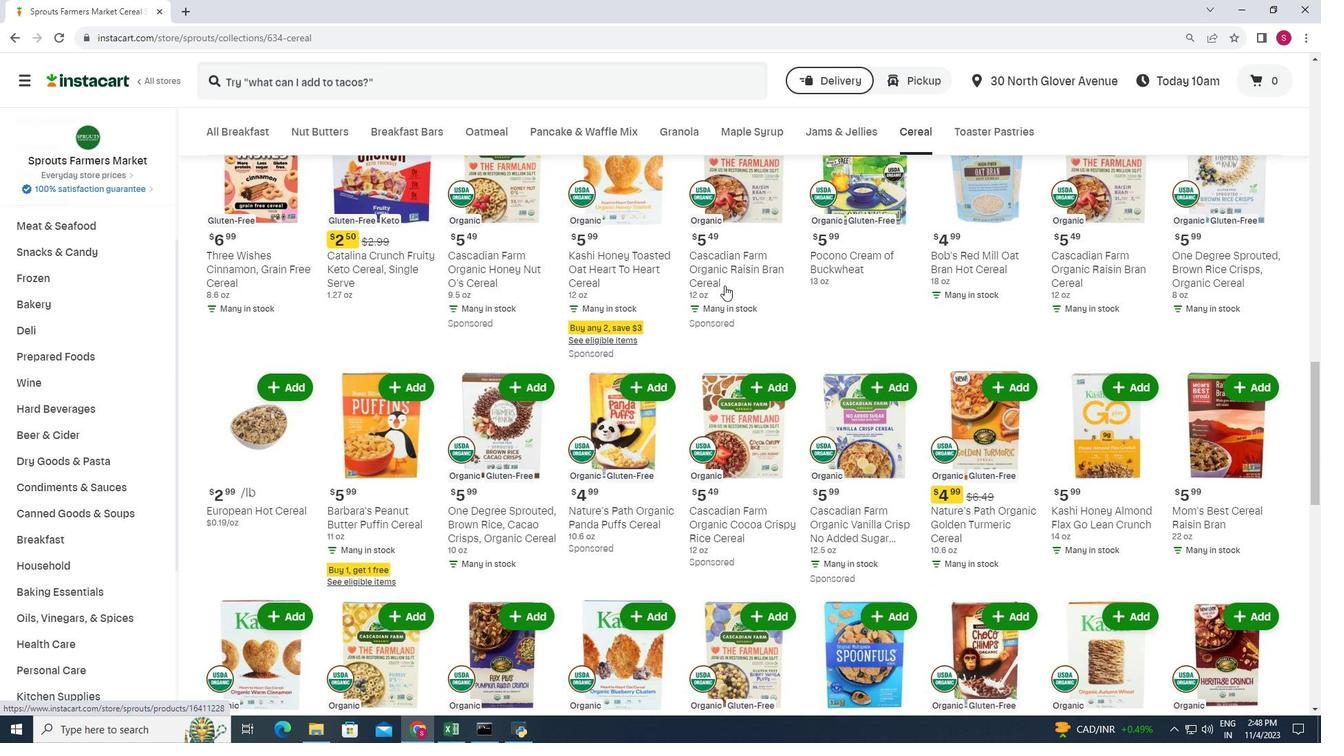 
Action: Mouse scrolled (724, 284) with delta (0, 0)
Screenshot: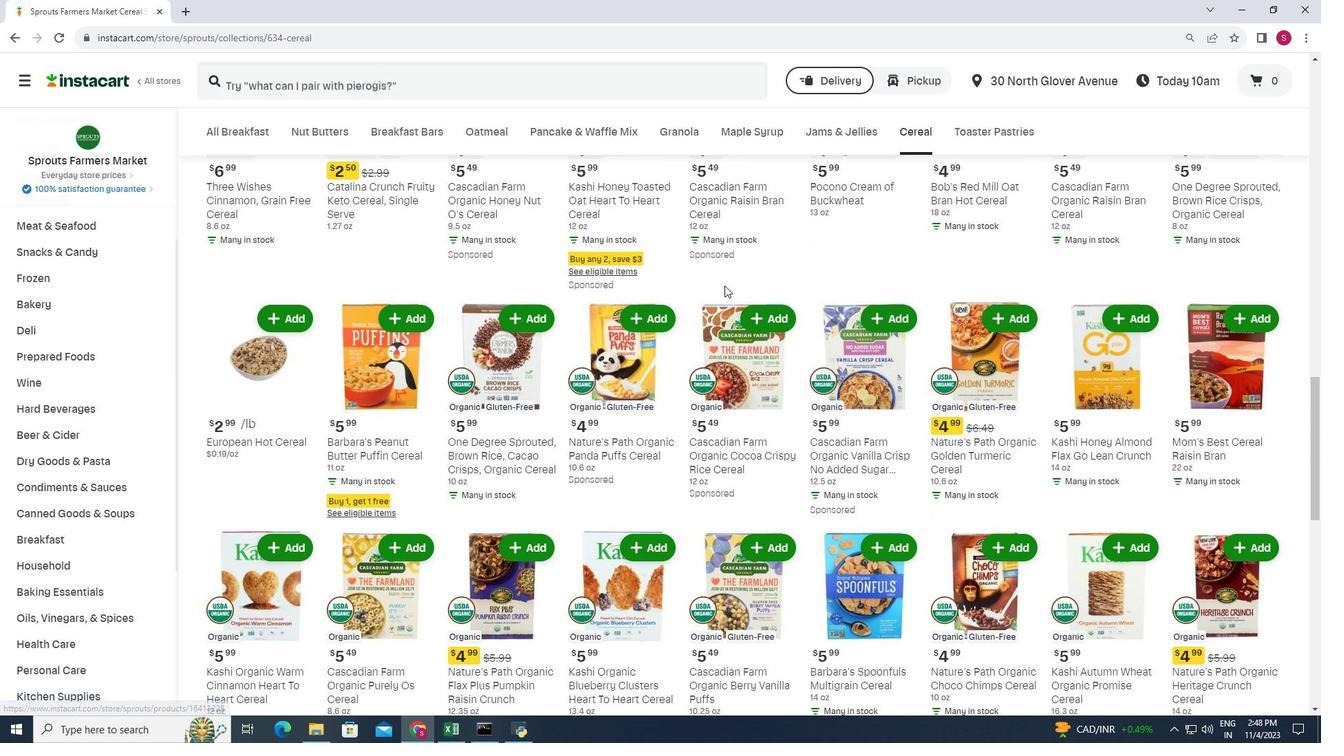 
Action: Mouse scrolled (724, 284) with delta (0, 0)
Screenshot: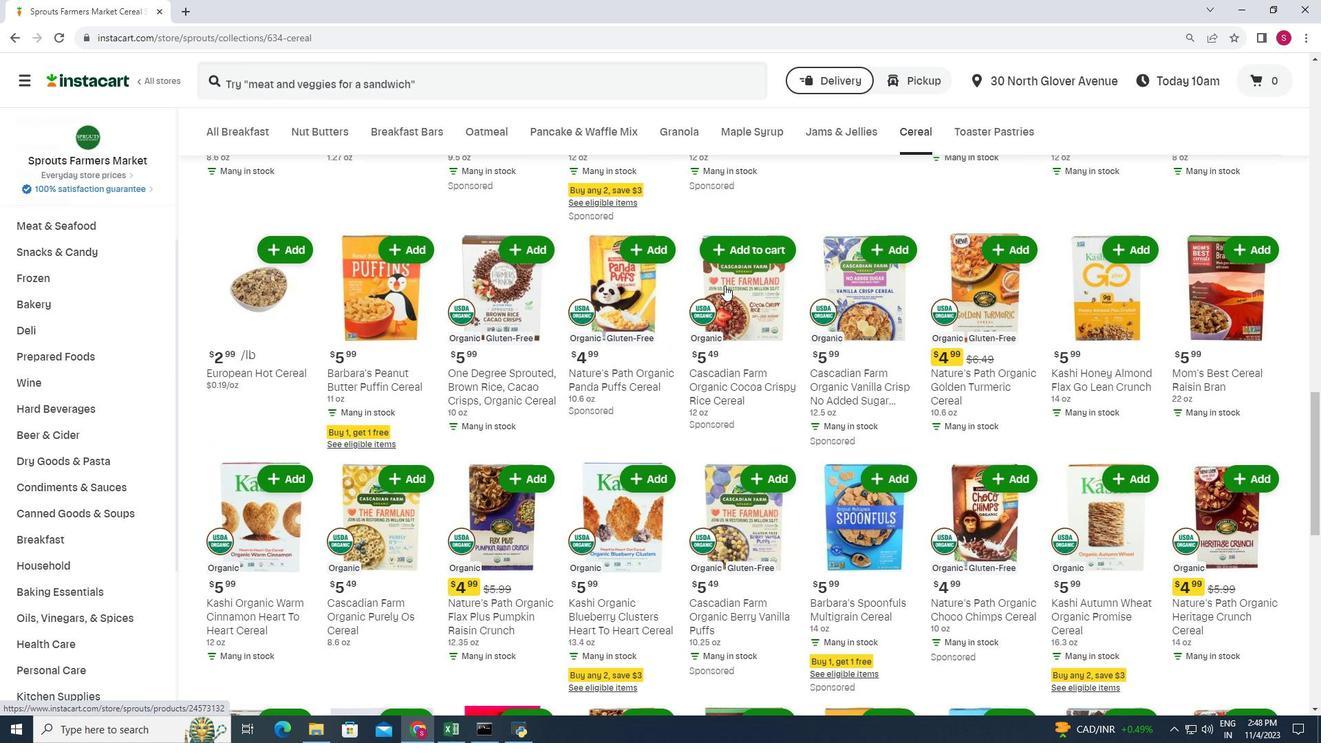 
Action: Mouse scrolled (724, 284) with delta (0, 0)
Screenshot: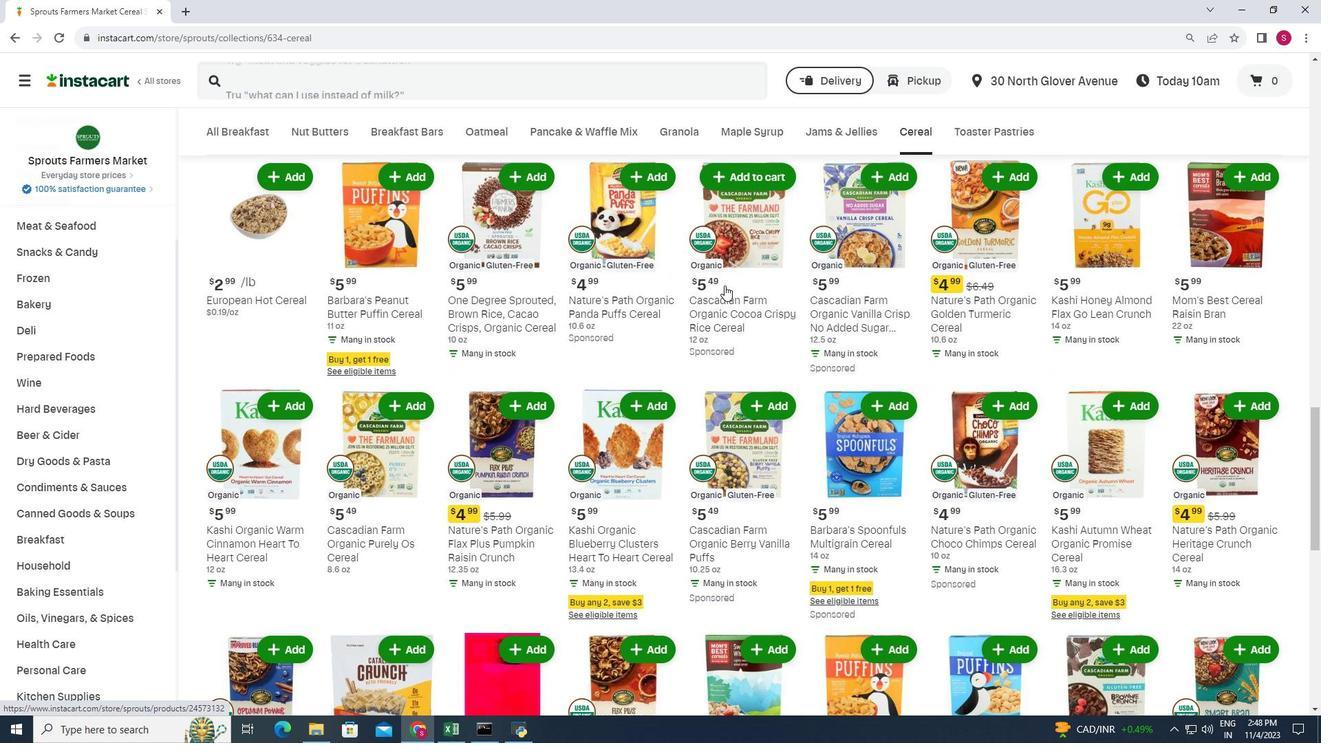 
Action: Mouse scrolled (724, 284) with delta (0, 0)
Screenshot: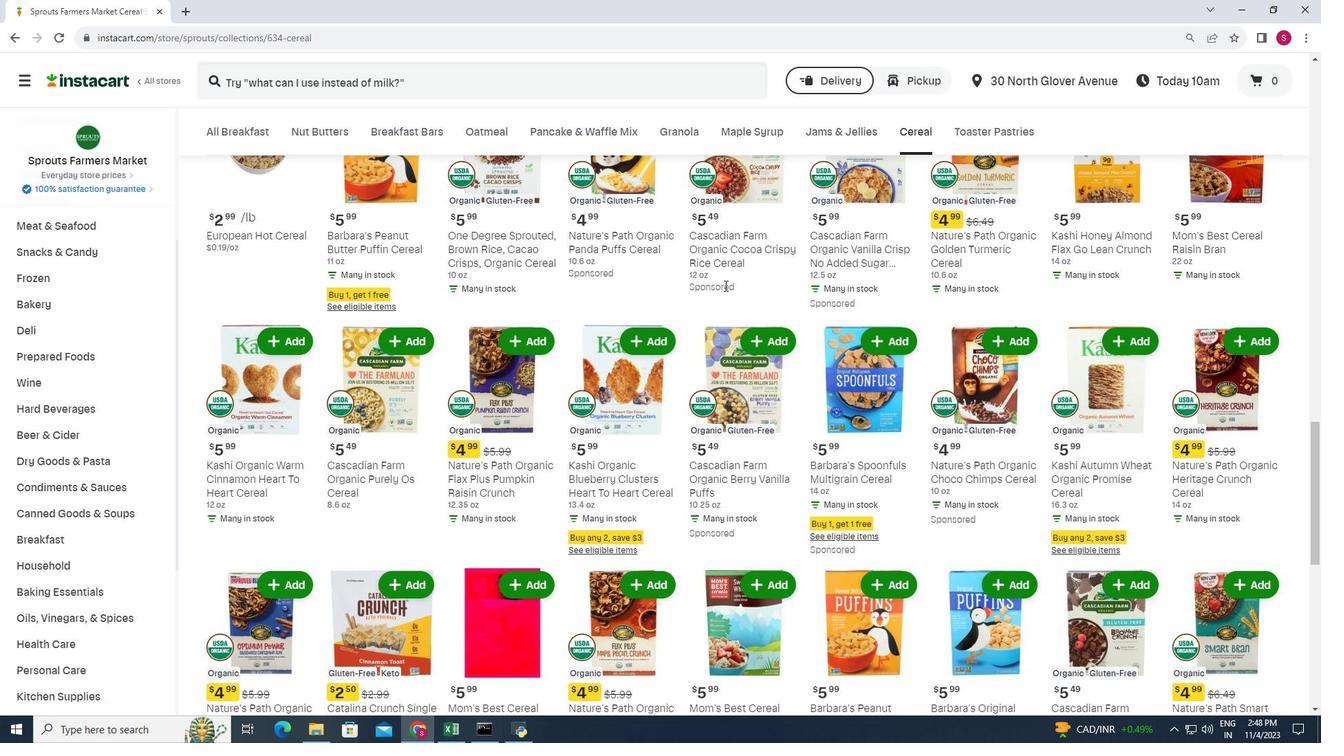 
Action: Mouse scrolled (724, 284) with delta (0, 0)
Screenshot: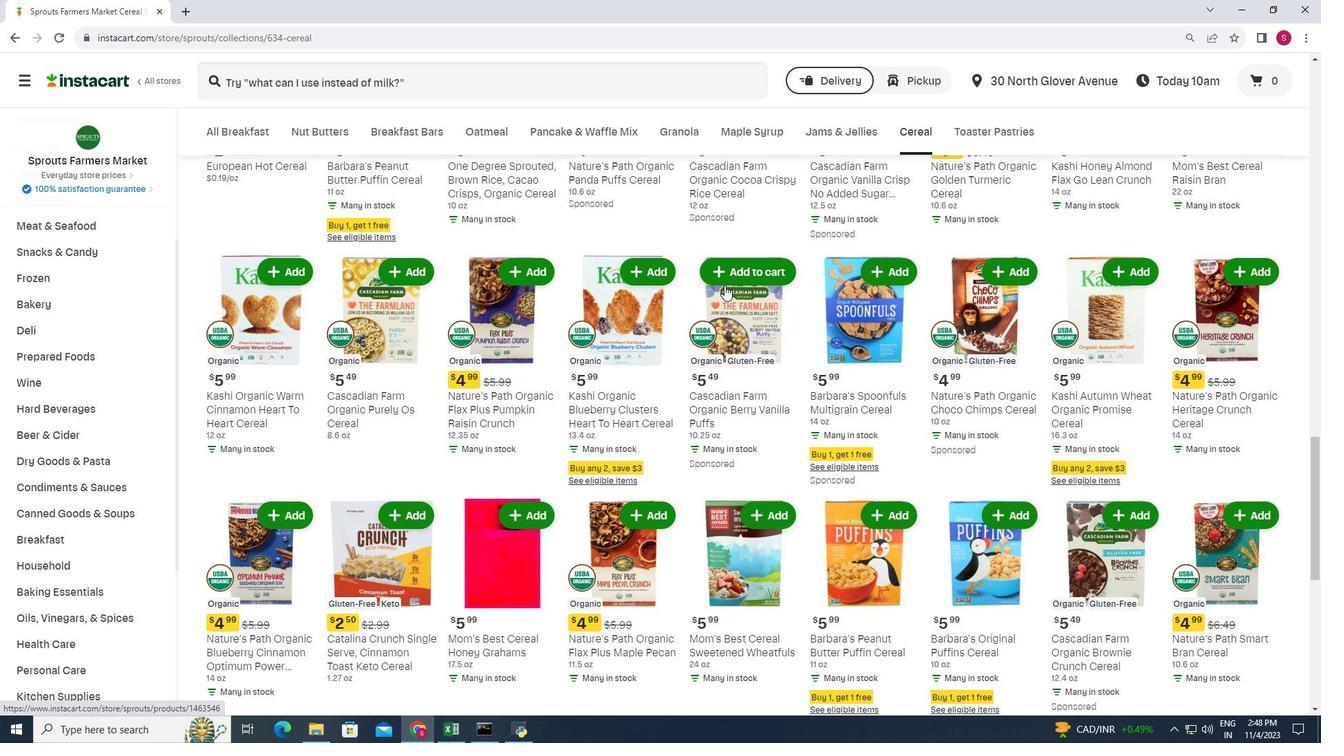 
Action: Mouse scrolled (724, 284) with delta (0, 0)
Screenshot: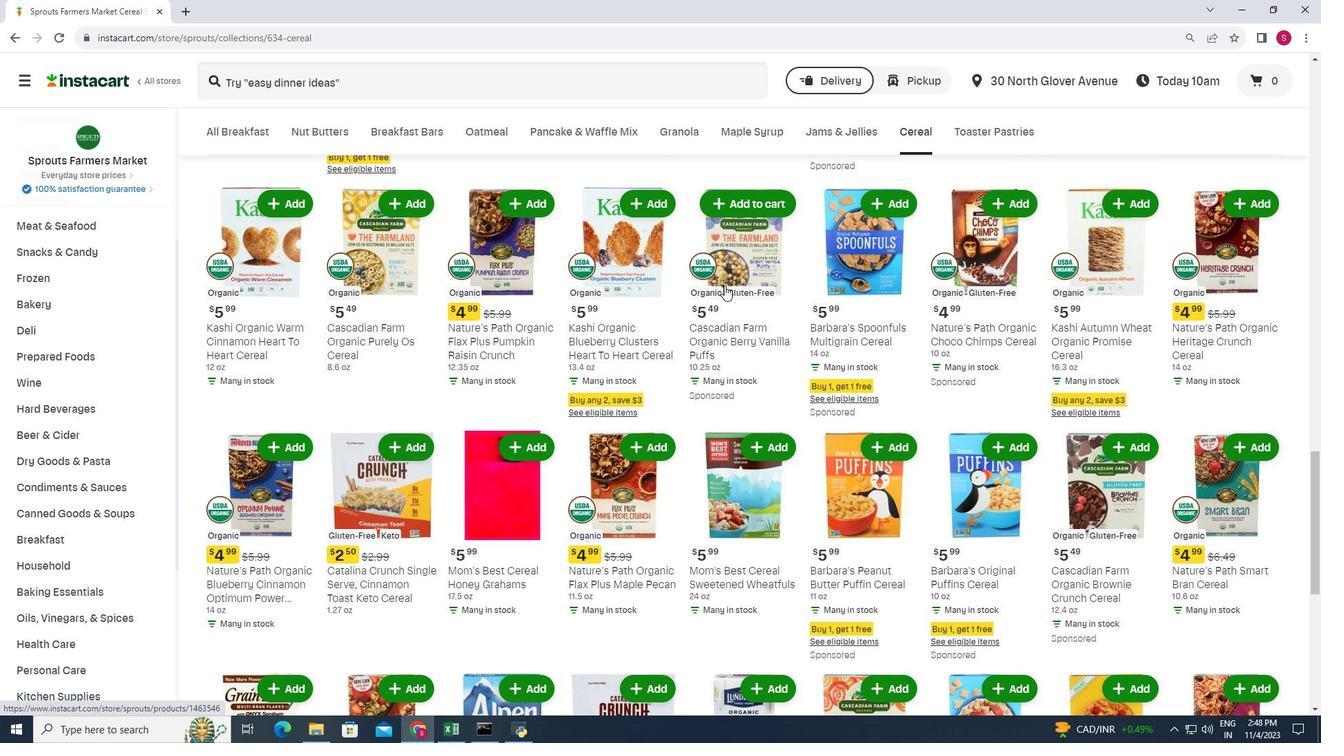
Action: Mouse scrolled (724, 284) with delta (0, 0)
Screenshot: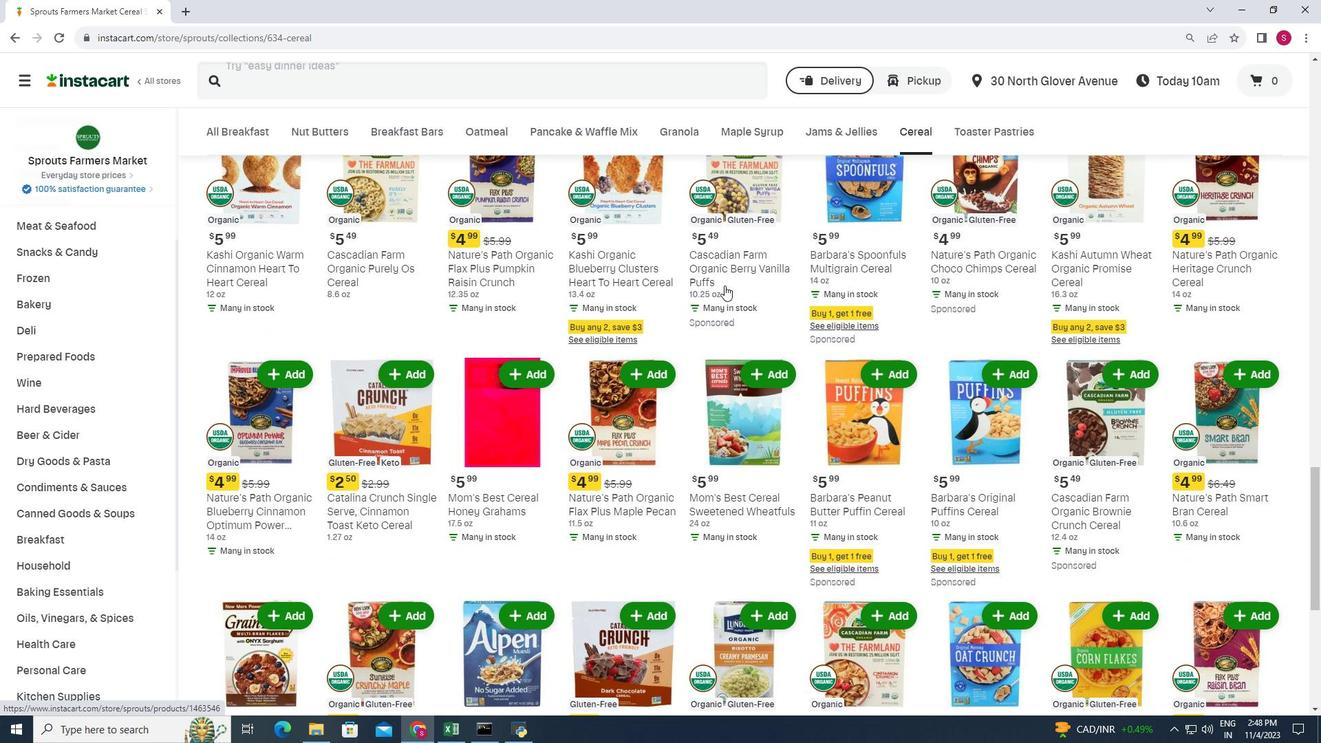 
Action: Mouse scrolled (724, 284) with delta (0, 0)
Screenshot: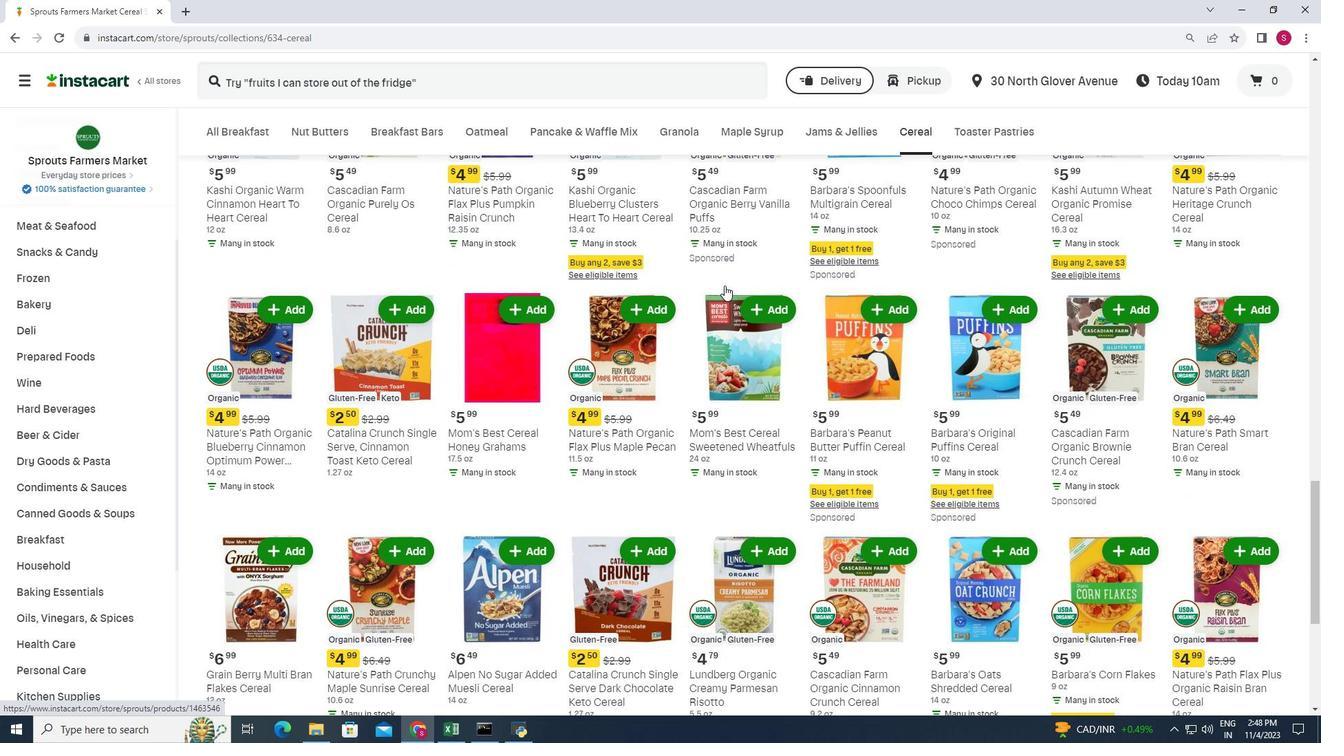 
Action: Mouse scrolled (724, 284) with delta (0, 0)
Screenshot: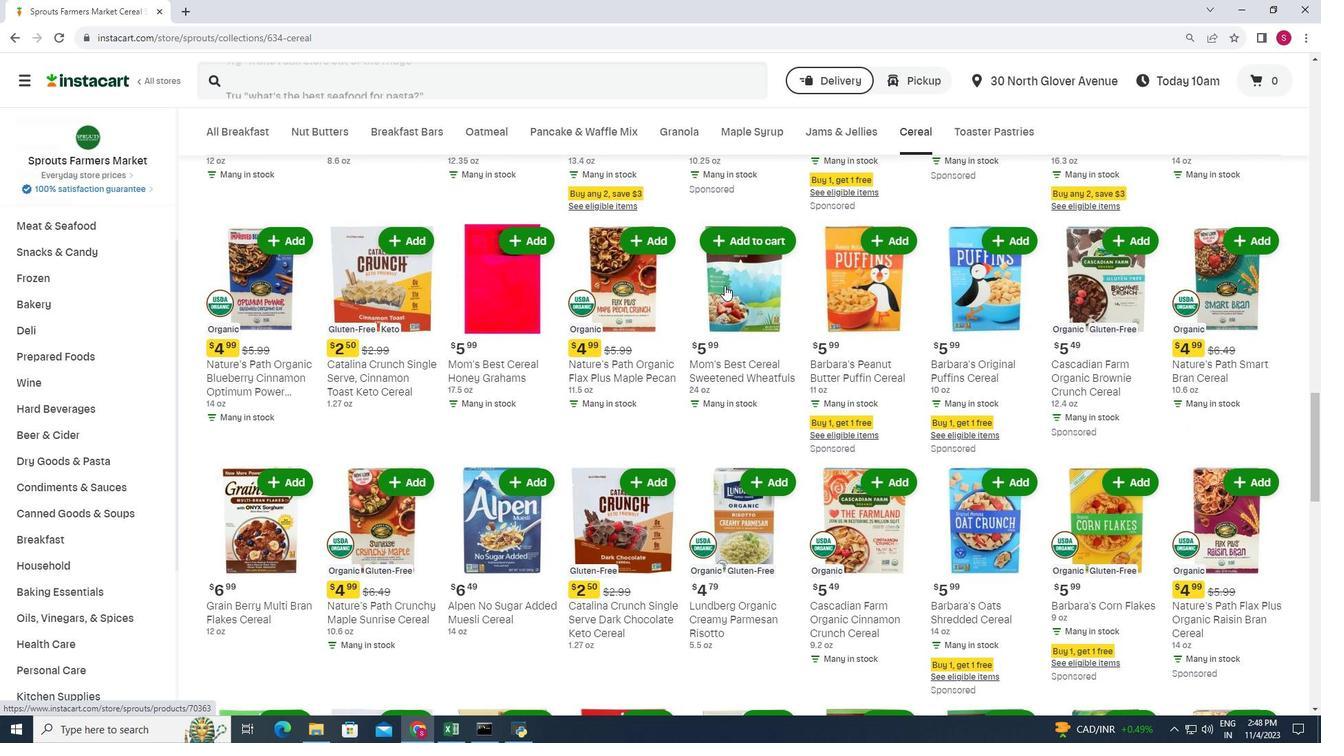 
Action: Mouse scrolled (724, 284) with delta (0, 0)
Screenshot: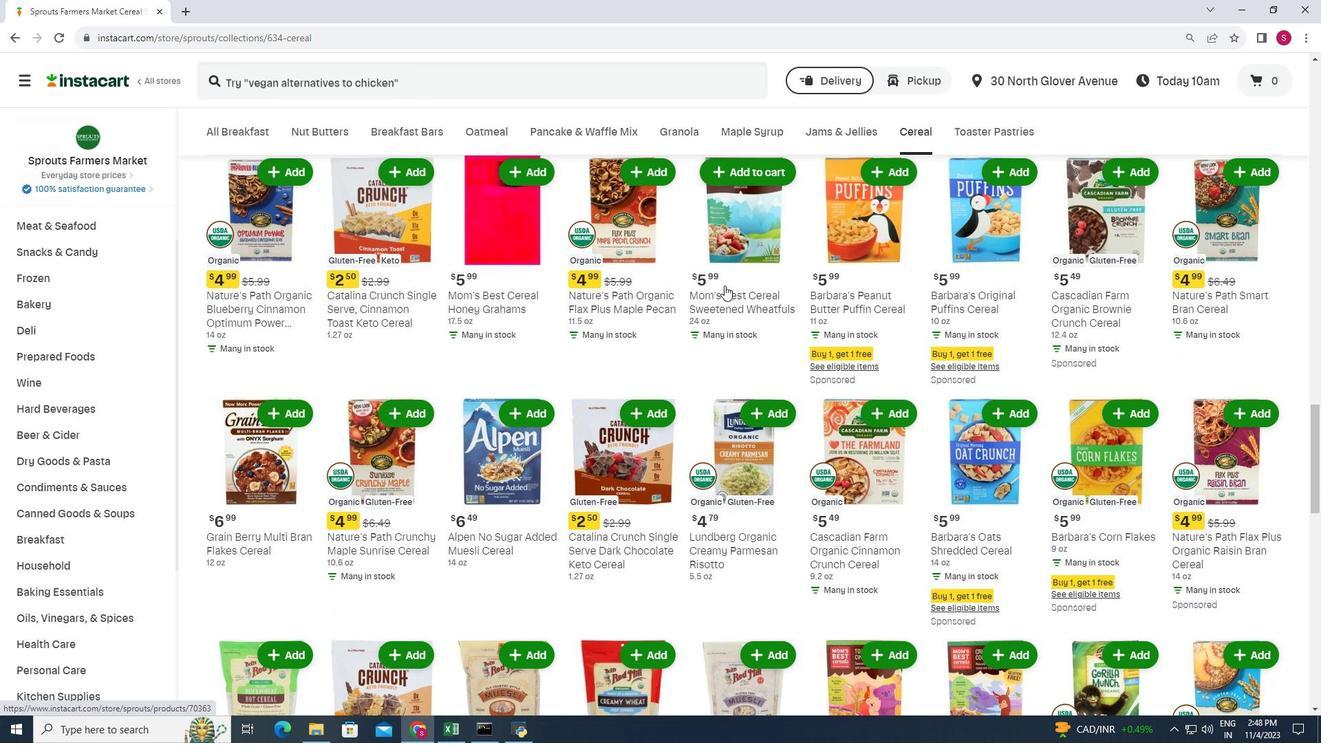 
Action: Mouse scrolled (724, 284) with delta (0, 0)
Screenshot: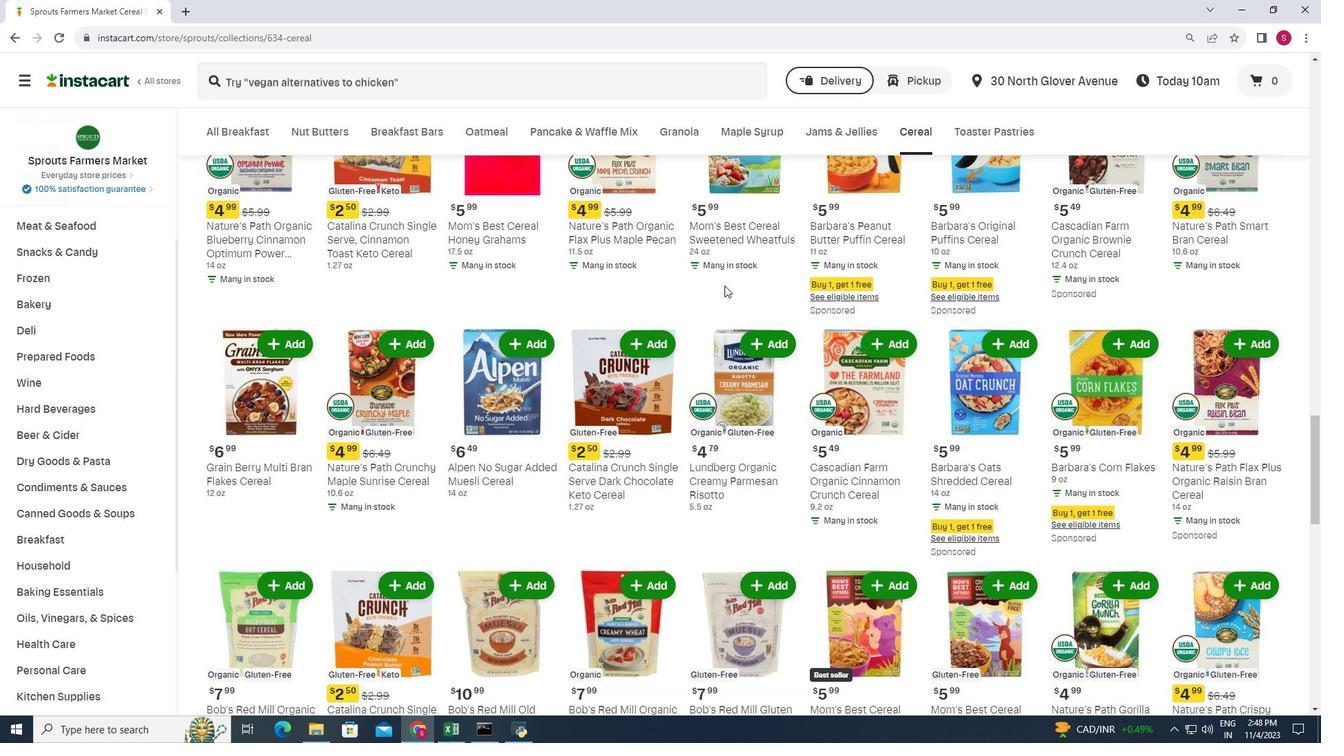 
Action: Mouse scrolled (724, 284) with delta (0, 0)
Screenshot: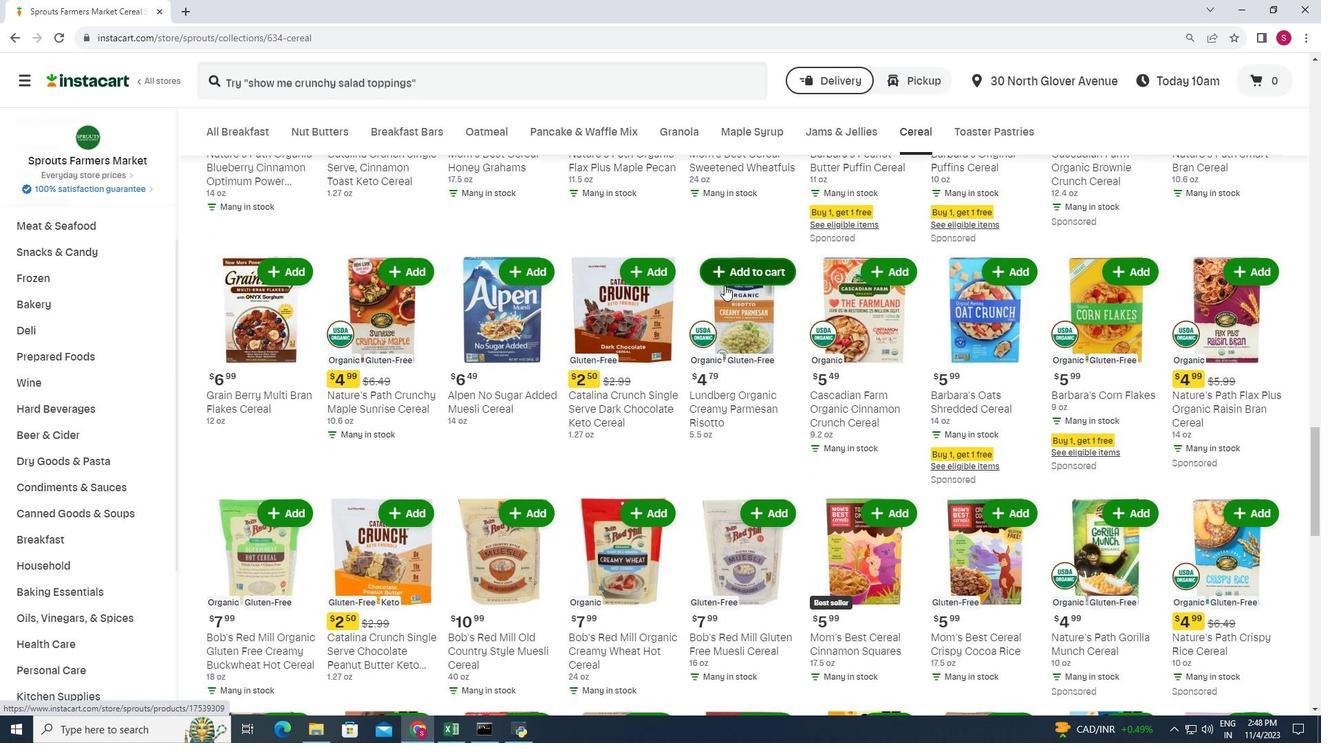 
Action: Mouse scrolled (724, 284) with delta (0, 0)
Screenshot: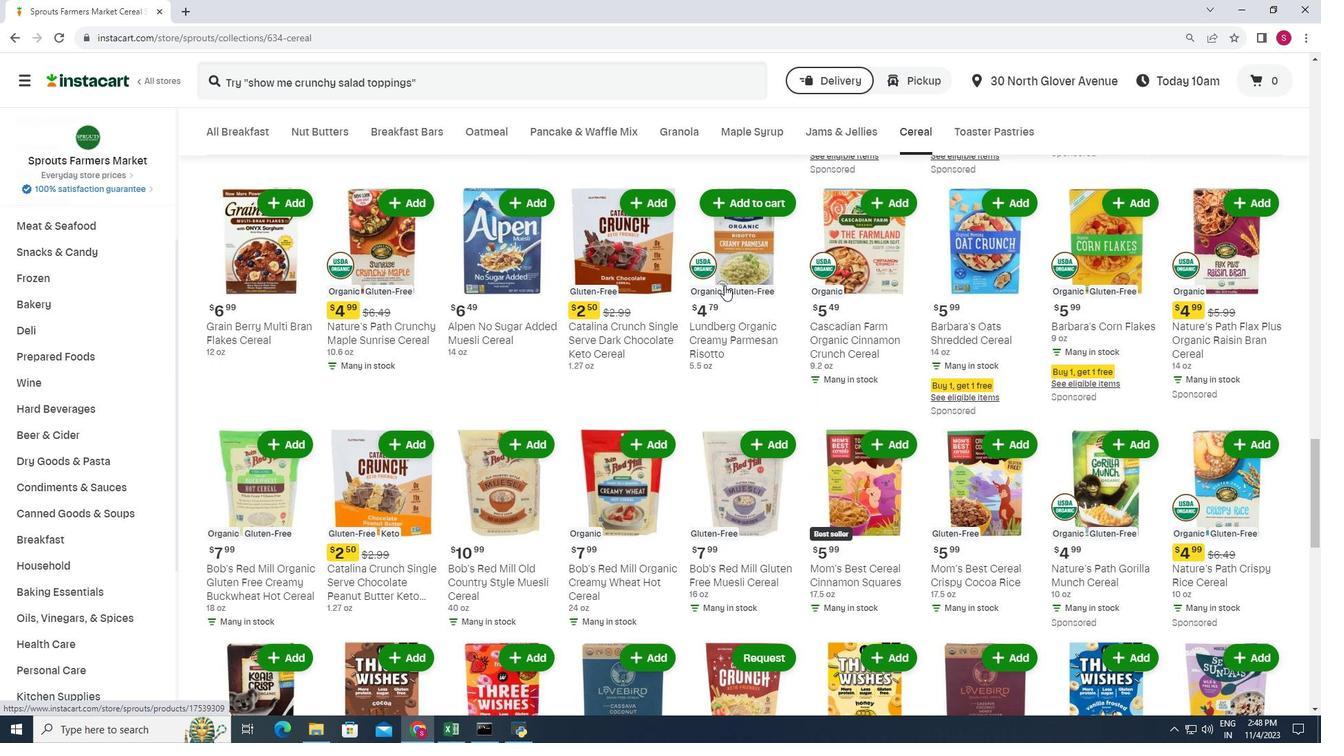 
Action: Mouse scrolled (724, 284) with delta (0, 0)
Screenshot: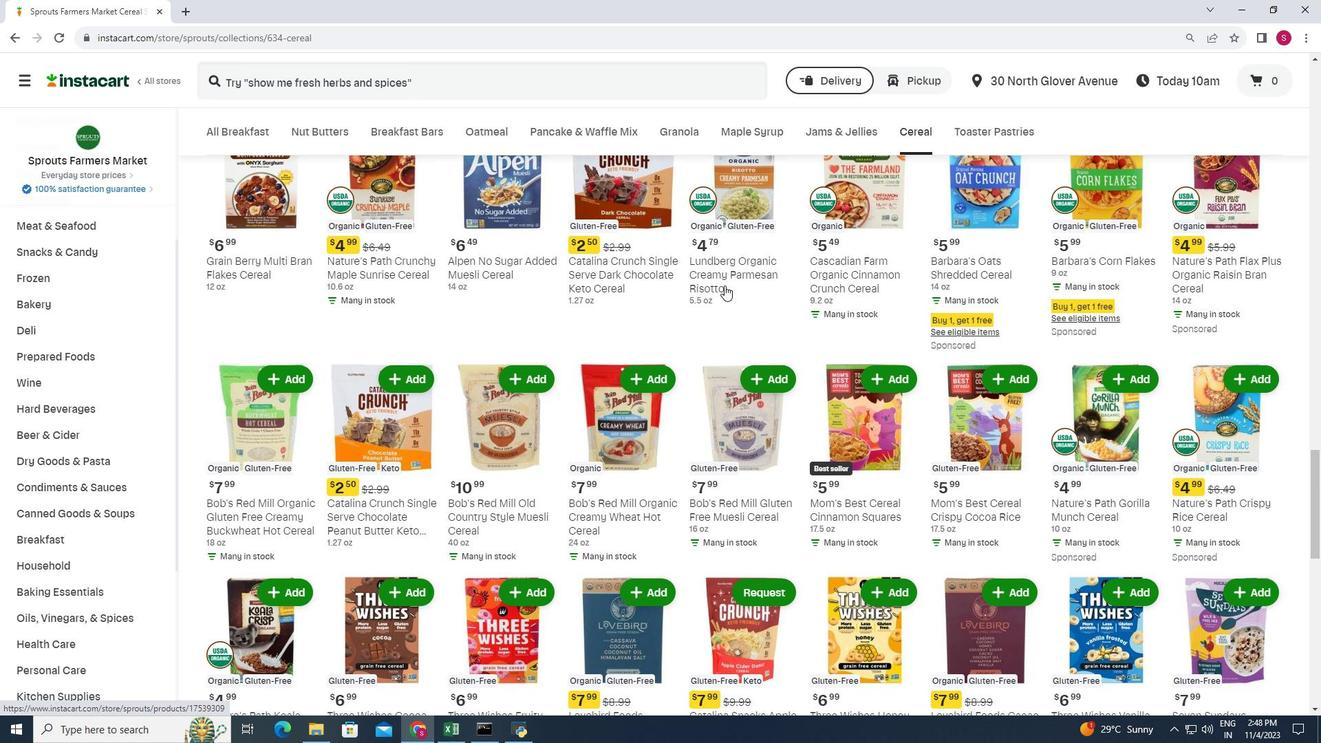
Action: Mouse scrolled (724, 284) with delta (0, 0)
Screenshot: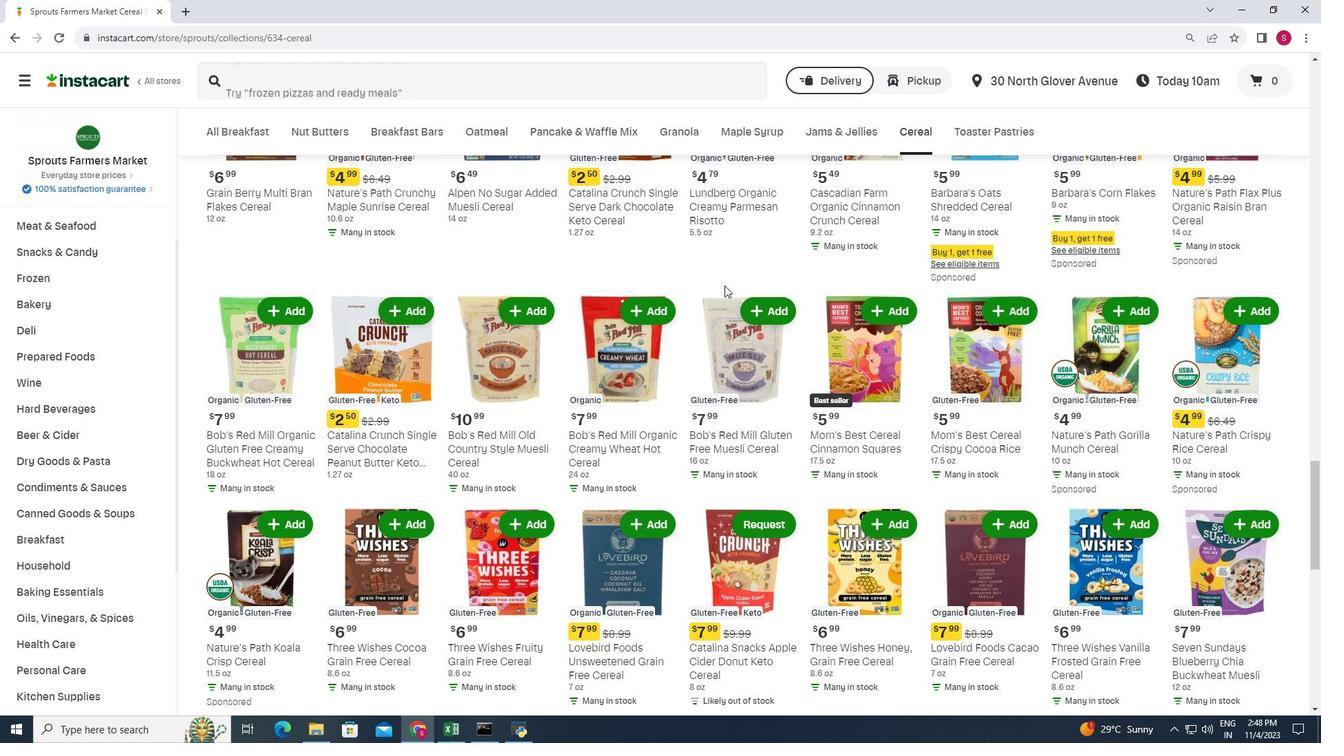 
Action: Mouse scrolled (724, 284) with delta (0, 0)
Screenshot: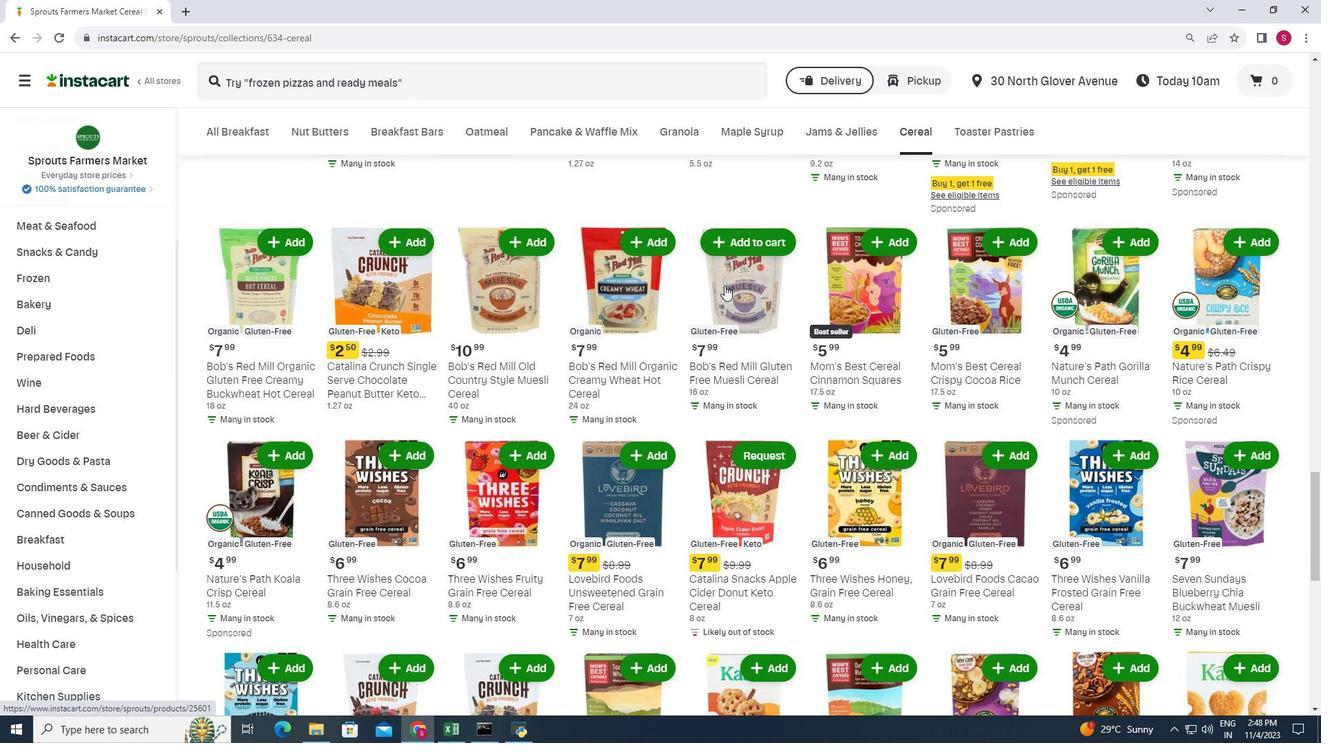 
Action: Mouse scrolled (724, 284) with delta (0, 0)
Screenshot: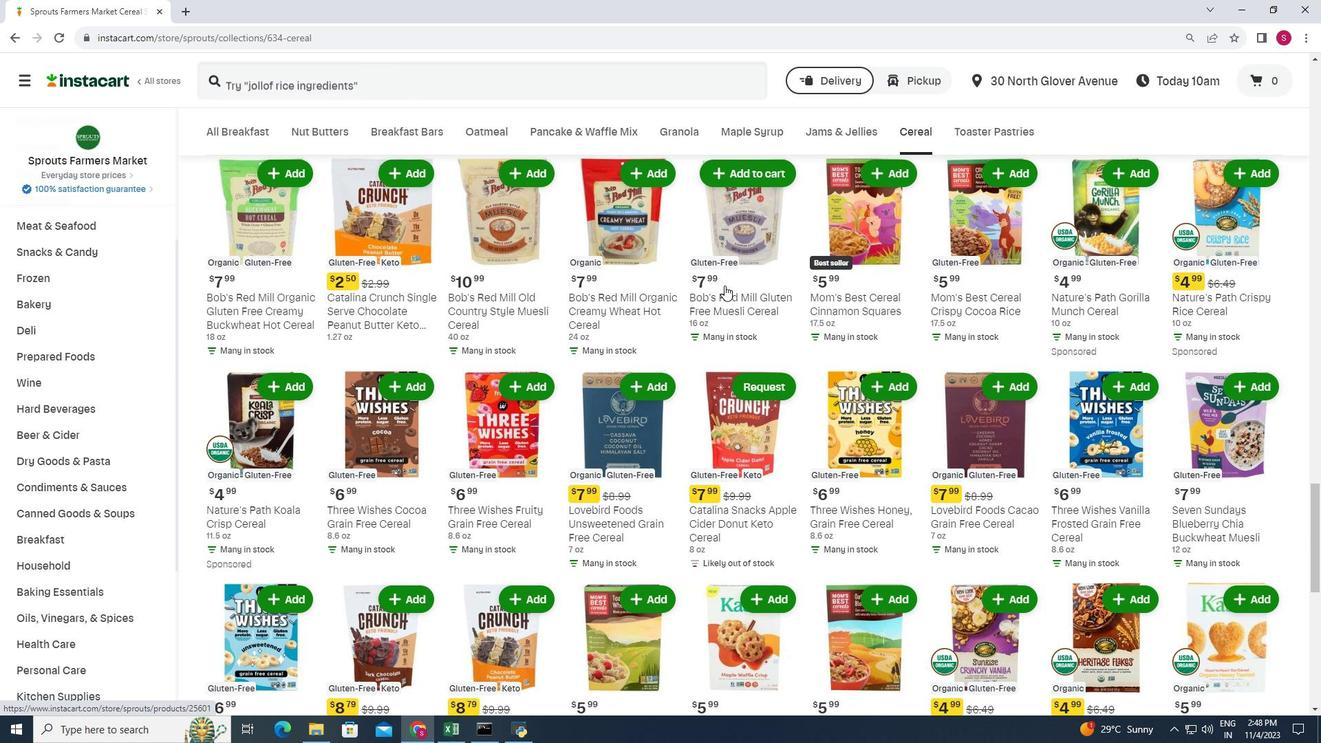 
Action: Mouse scrolled (724, 284) with delta (0, 0)
Screenshot: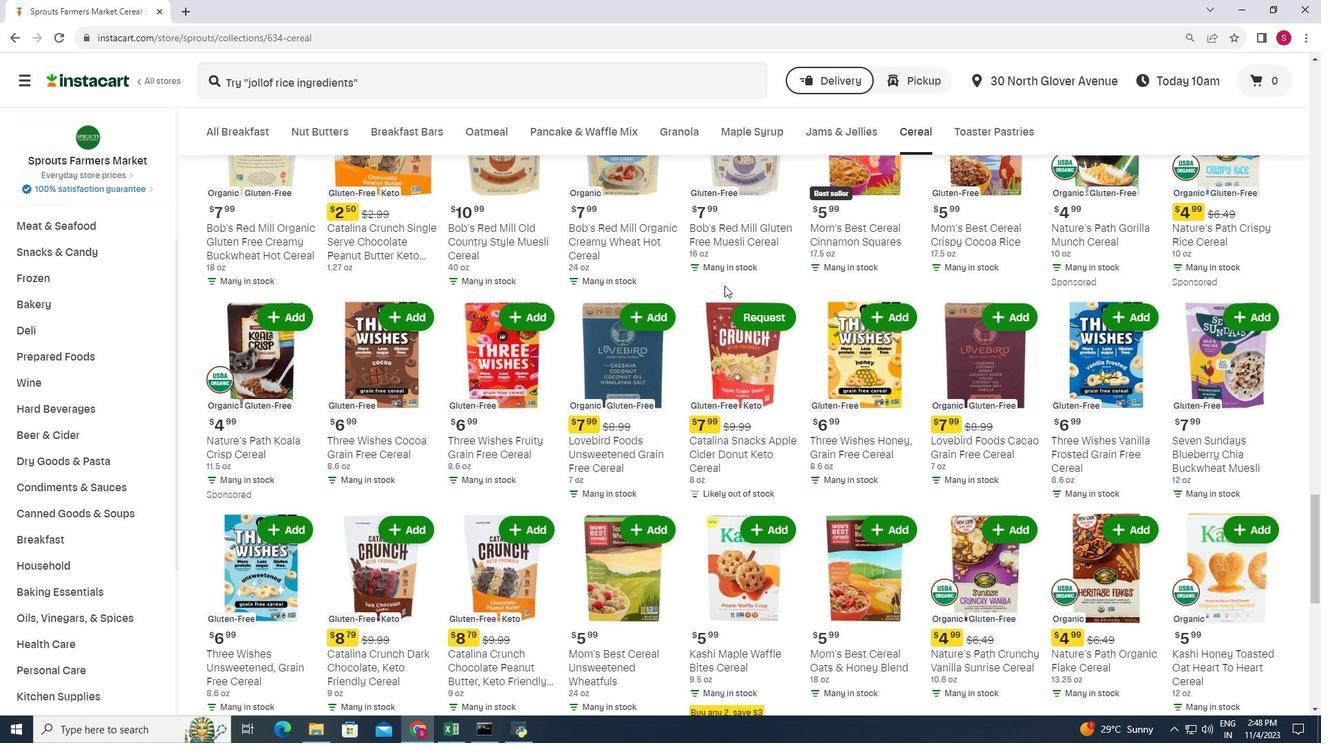
Action: Mouse scrolled (724, 284) with delta (0, 0)
Screenshot: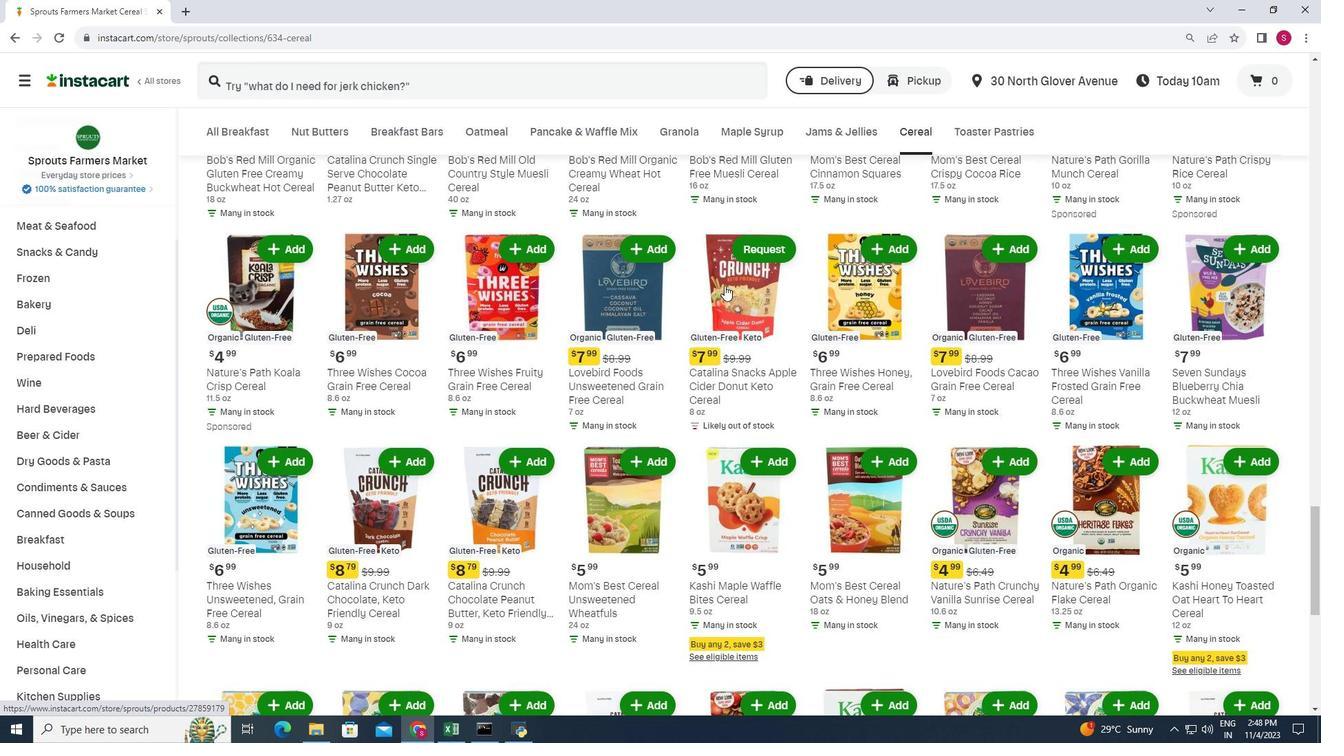 
Action: Mouse scrolled (724, 284) with delta (0, 0)
Screenshot: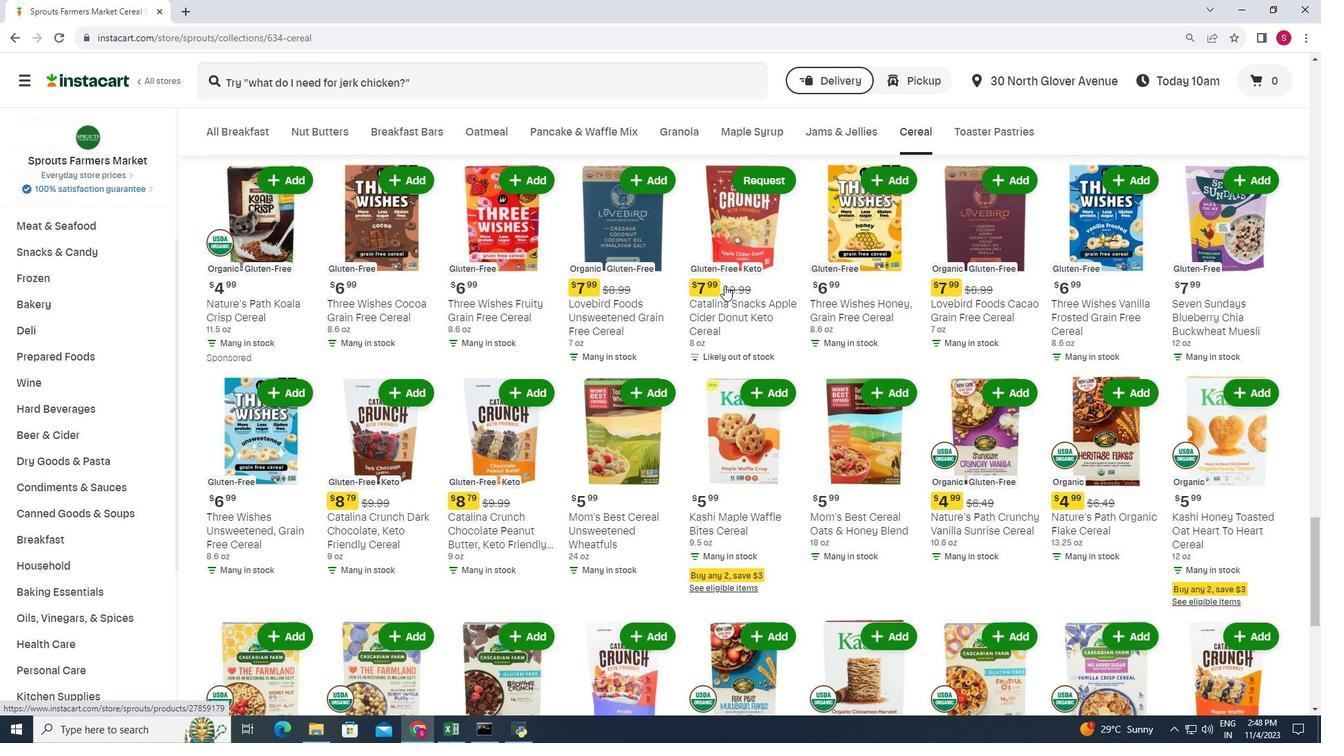 
Action: Mouse scrolled (724, 284) with delta (0, 0)
Screenshot: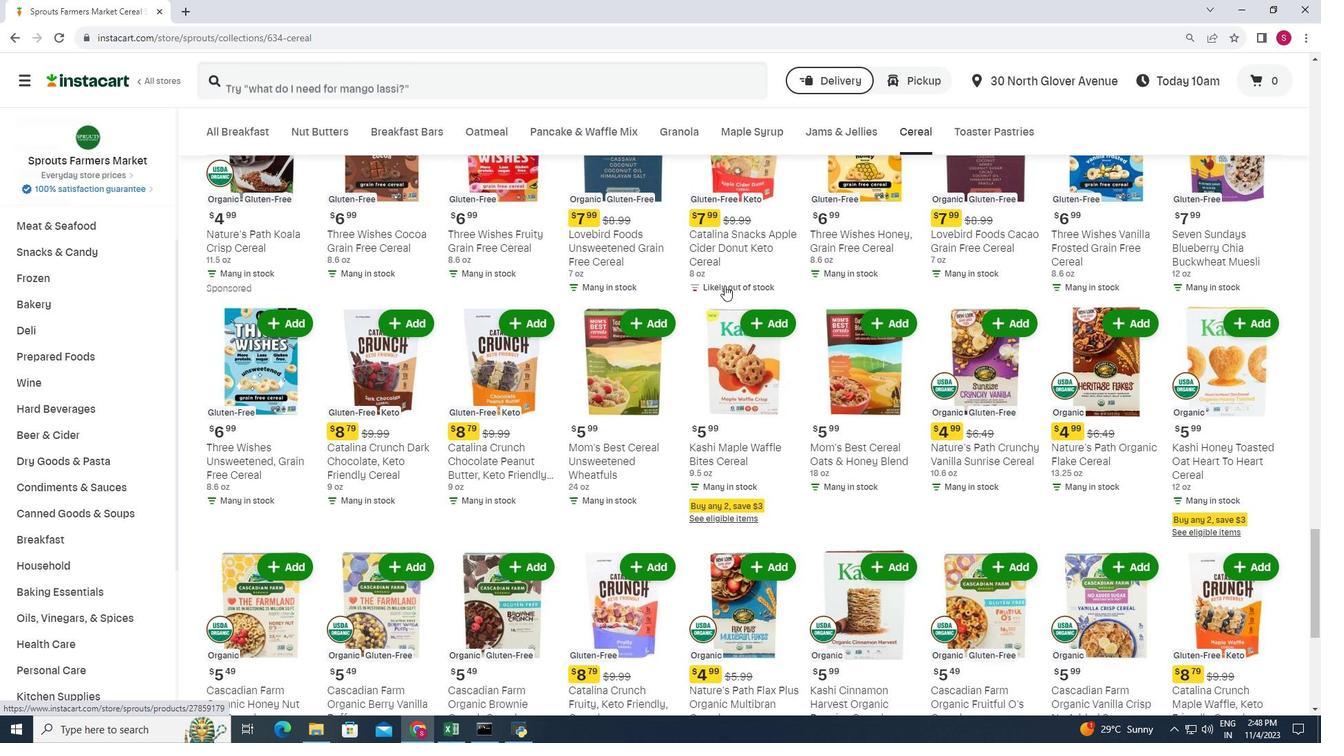 
Action: Mouse scrolled (724, 284) with delta (0, 0)
Screenshot: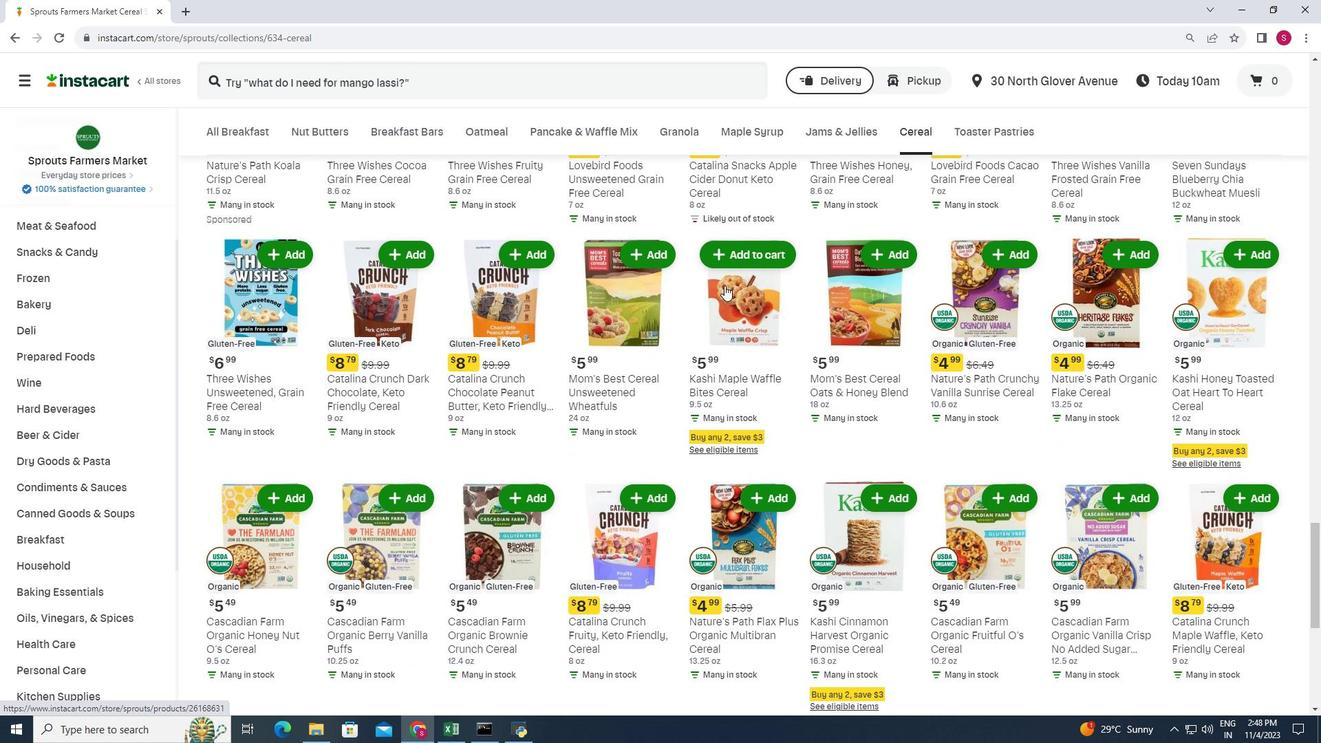 
Action: Mouse scrolled (724, 284) with delta (0, 0)
Screenshot: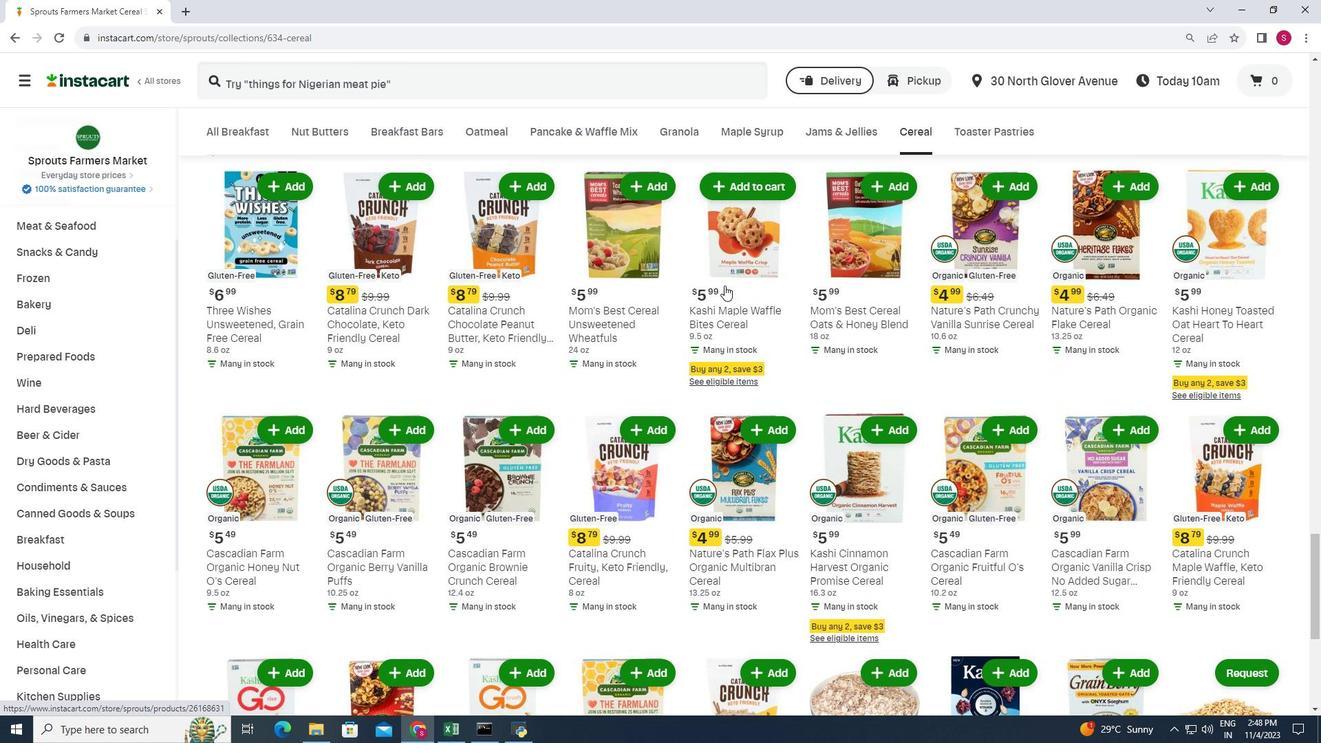 
Action: Mouse scrolled (724, 284) with delta (0, 0)
Screenshot: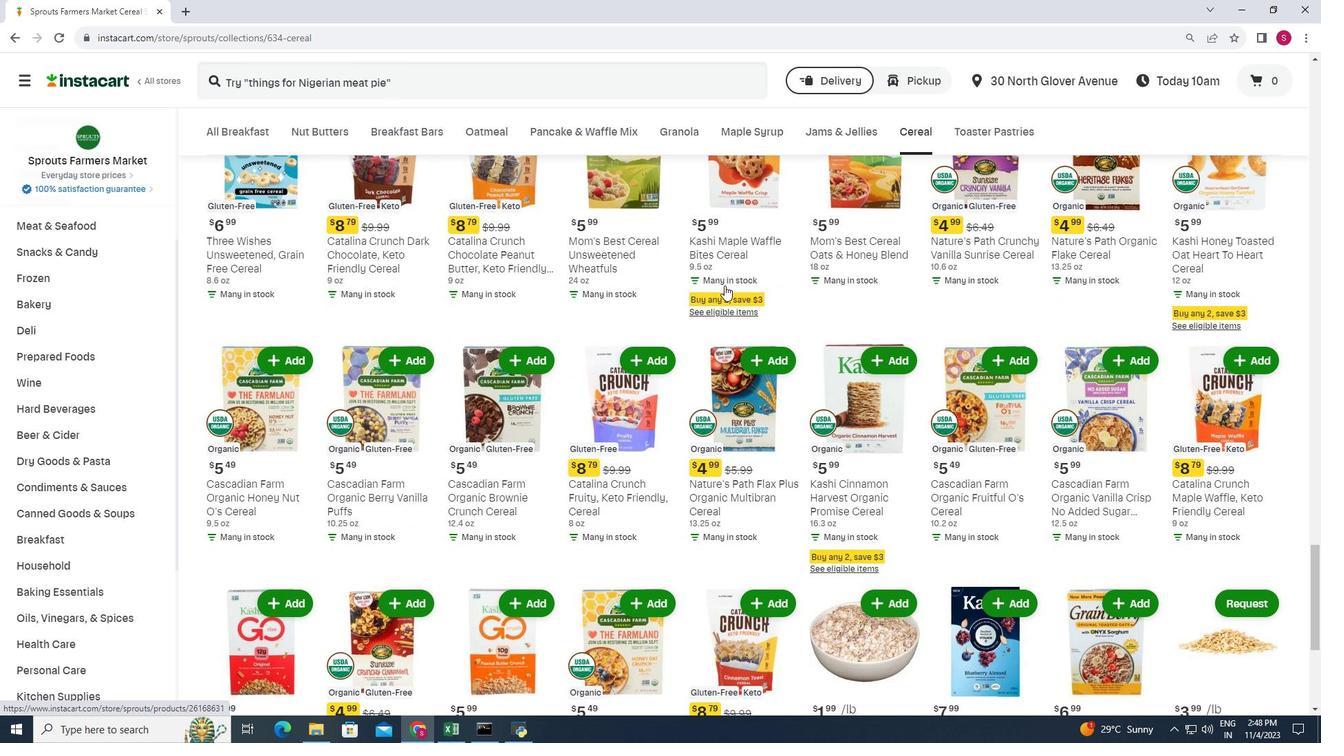 
Action: Mouse scrolled (724, 284) with delta (0, 0)
Screenshot: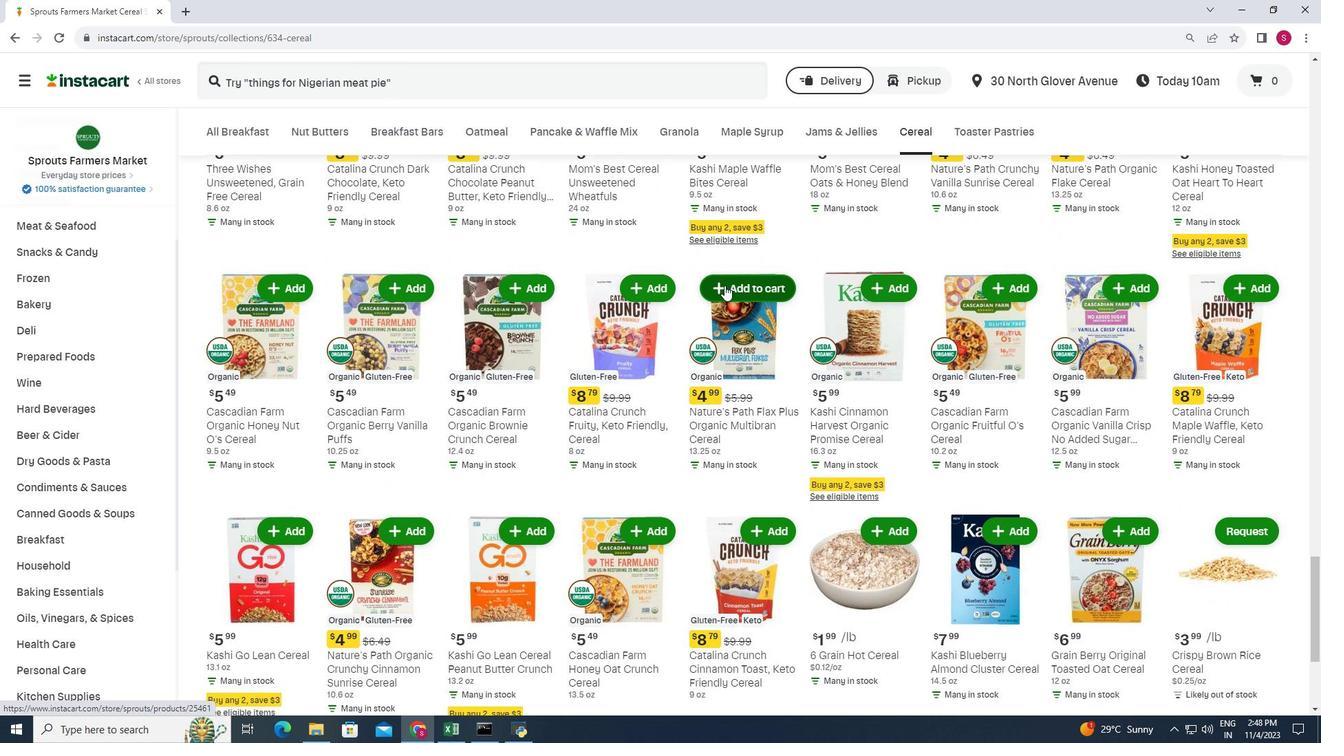 
Action: Mouse scrolled (724, 284) with delta (0, 0)
Screenshot: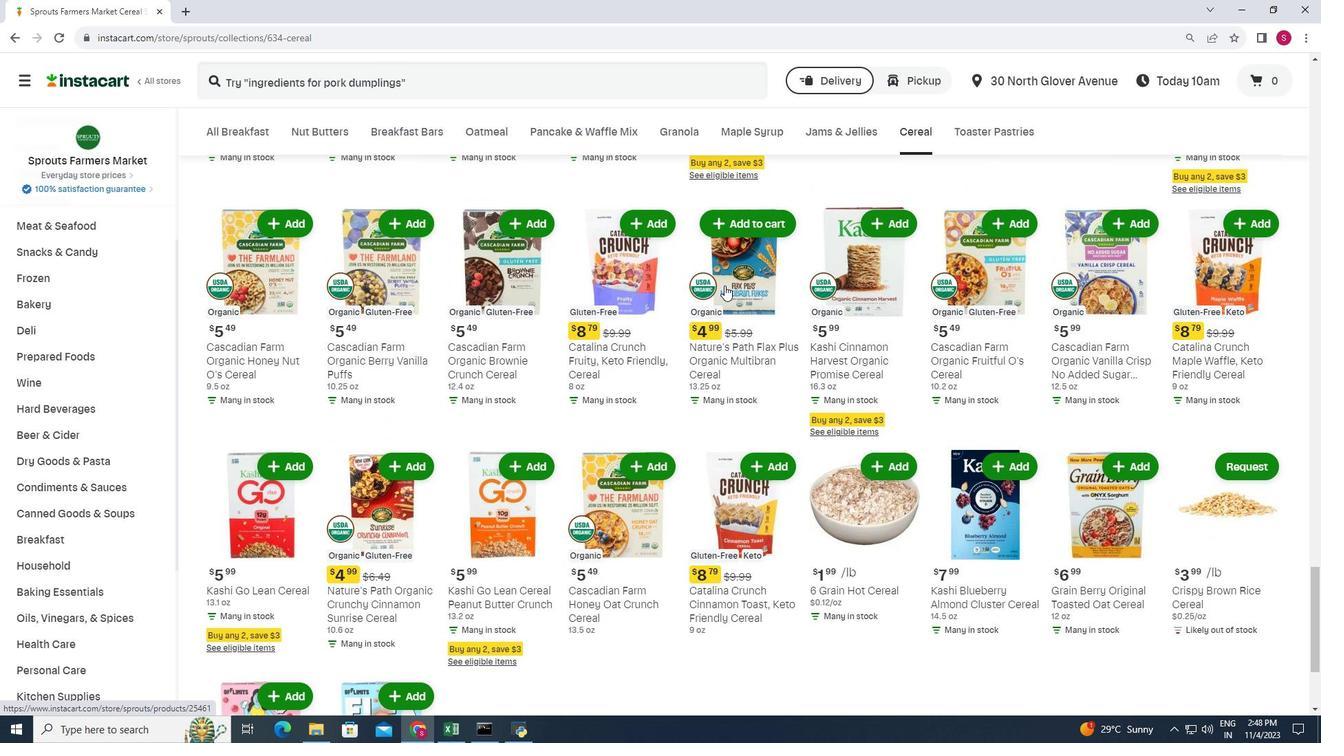 
Action: Mouse scrolled (724, 284) with delta (0, 0)
Screenshot: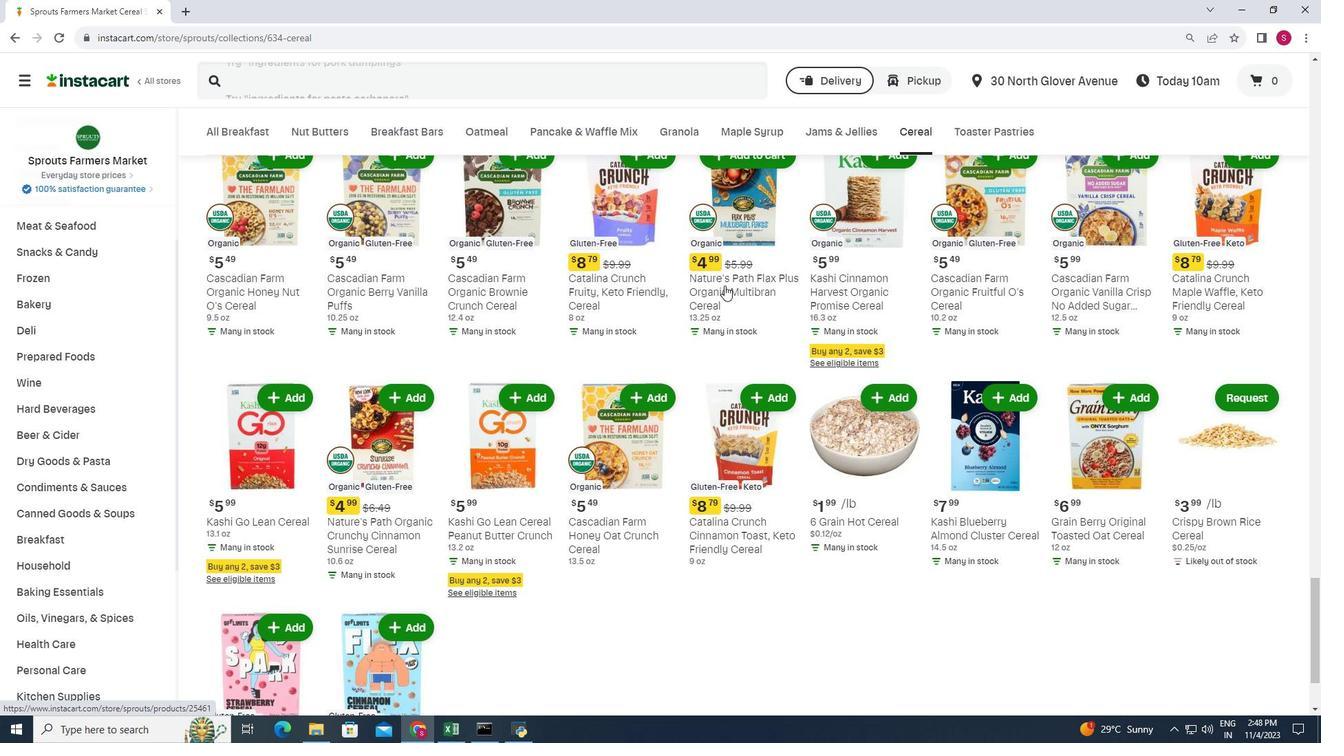 
Action: Mouse scrolled (724, 284) with delta (0, 0)
Screenshot: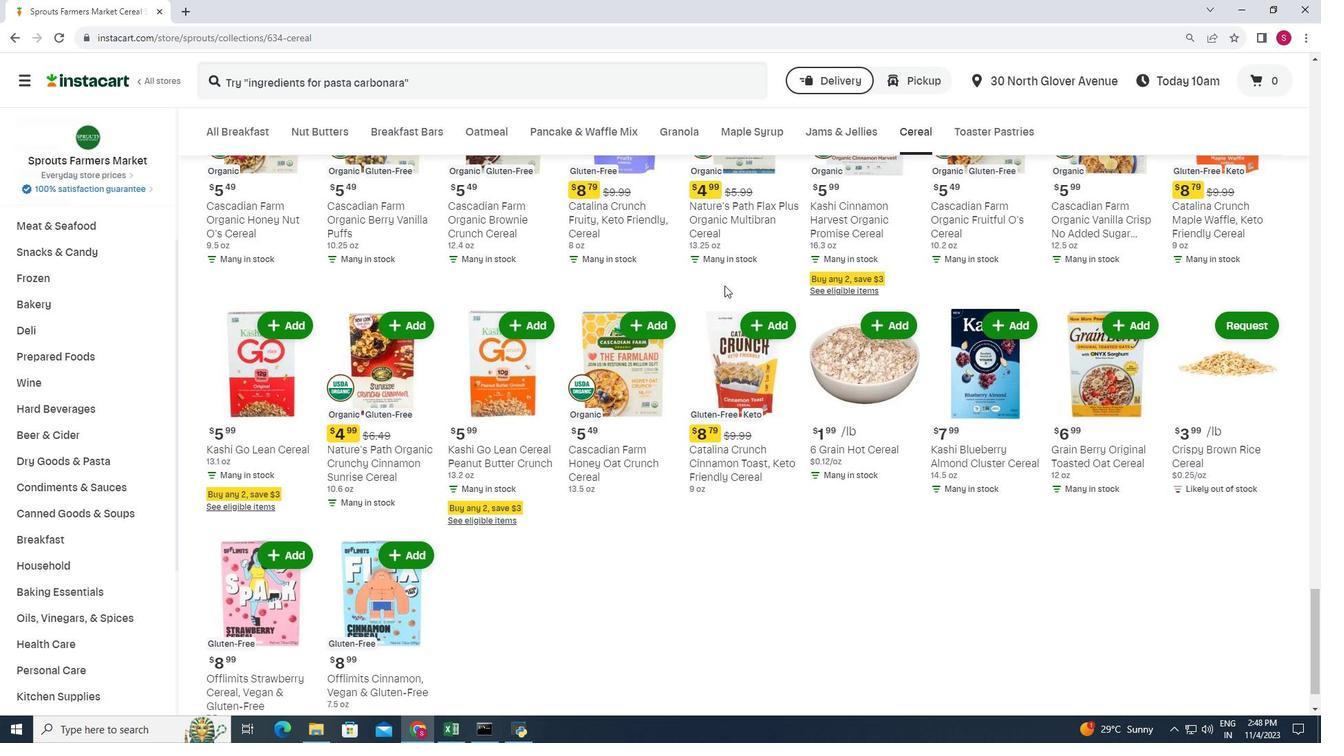 
Action: Mouse scrolled (724, 284) with delta (0, 0)
Screenshot: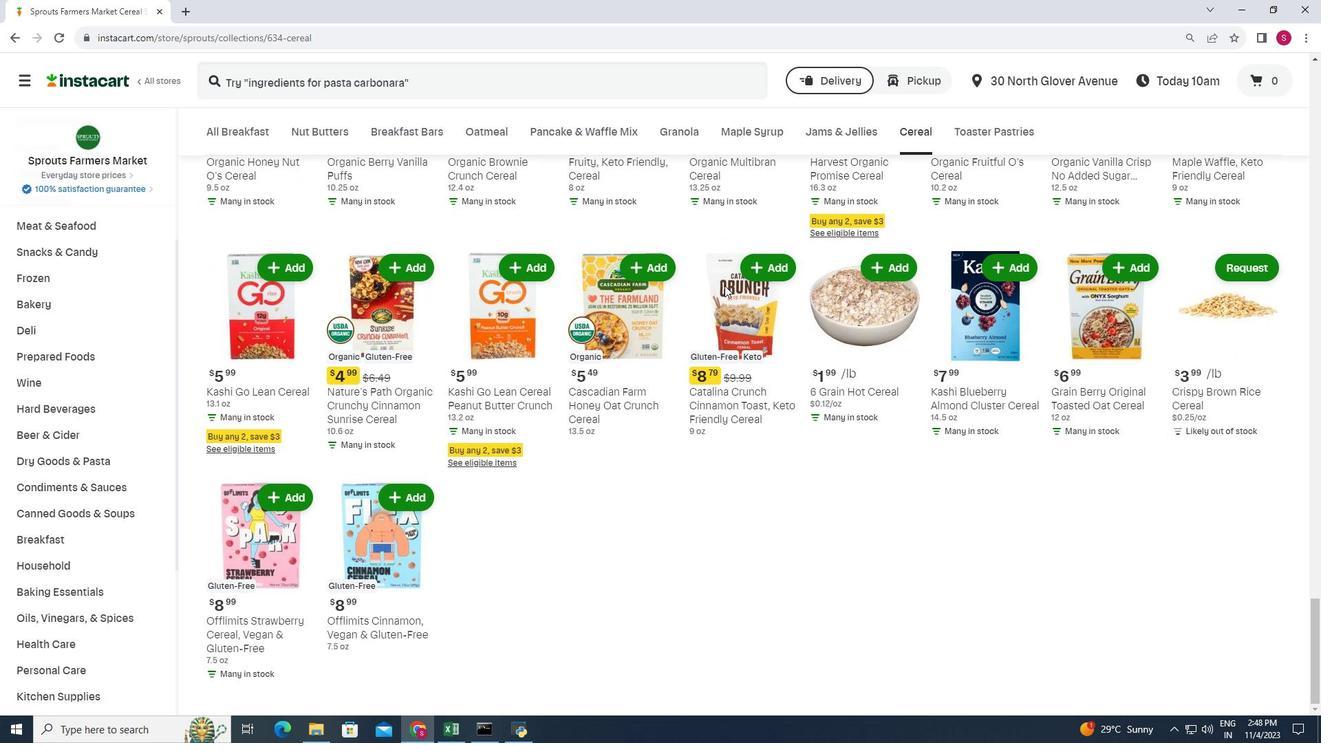 
